 Task: Find connections with filter location Borsad with filter topic #Mondaymotivationwith filter profile language Potuguese with filter current company Work From Home Opportunity  with filter school Shri Guru Ram Rai Public School - India with filter industry Wholesale Metals and Minerals with filter service category Search Engine Optimization (SEO) with filter keywords title Film Critic
Action: Mouse moved to (510, 64)
Screenshot: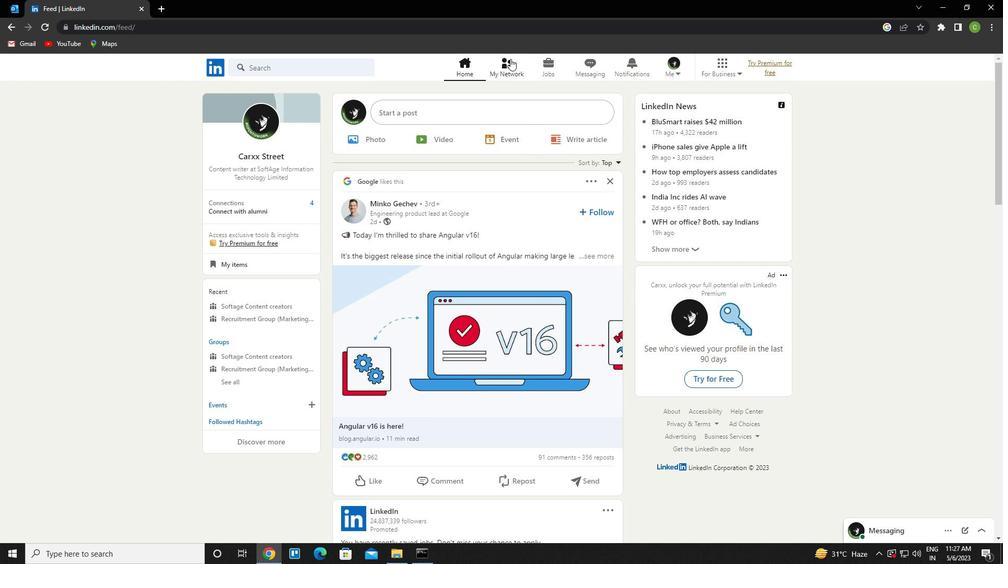 
Action: Mouse pressed left at (510, 64)
Screenshot: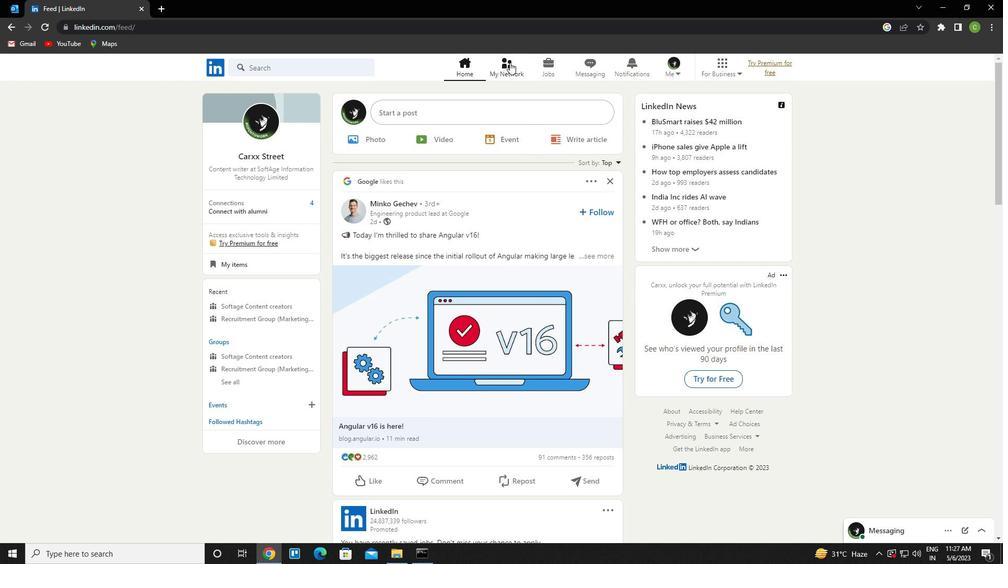 
Action: Mouse moved to (281, 127)
Screenshot: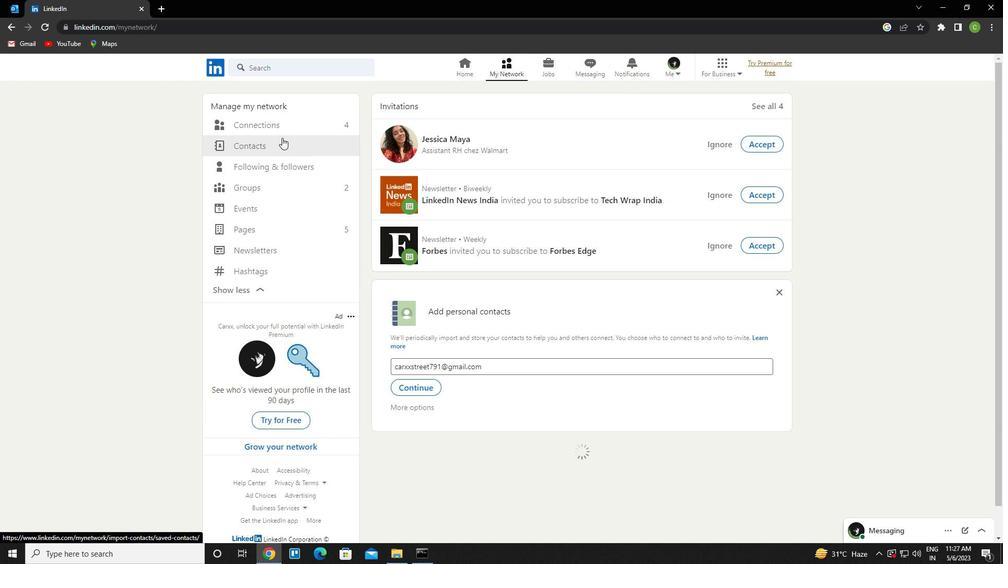 
Action: Mouse pressed left at (281, 127)
Screenshot: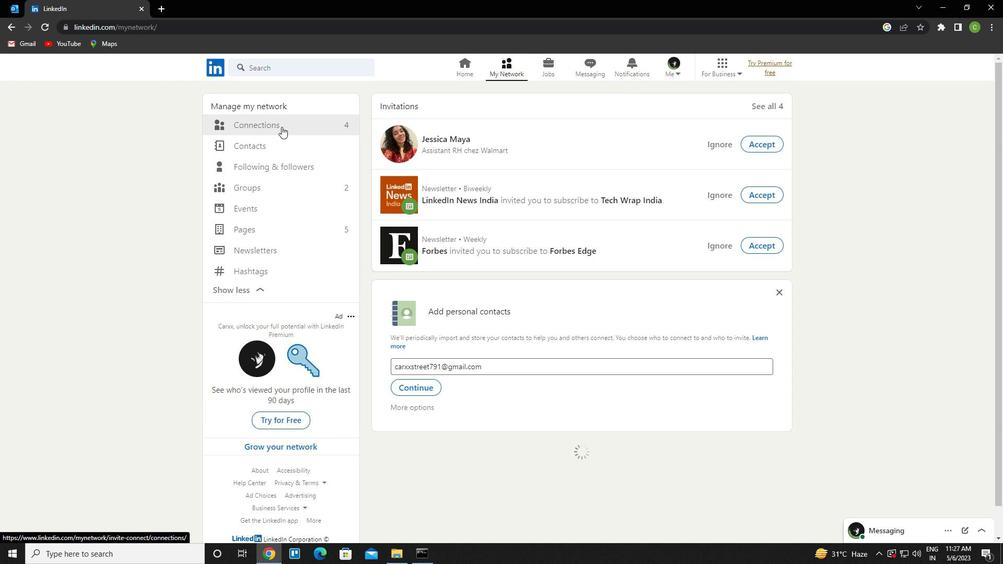 
Action: Mouse moved to (576, 127)
Screenshot: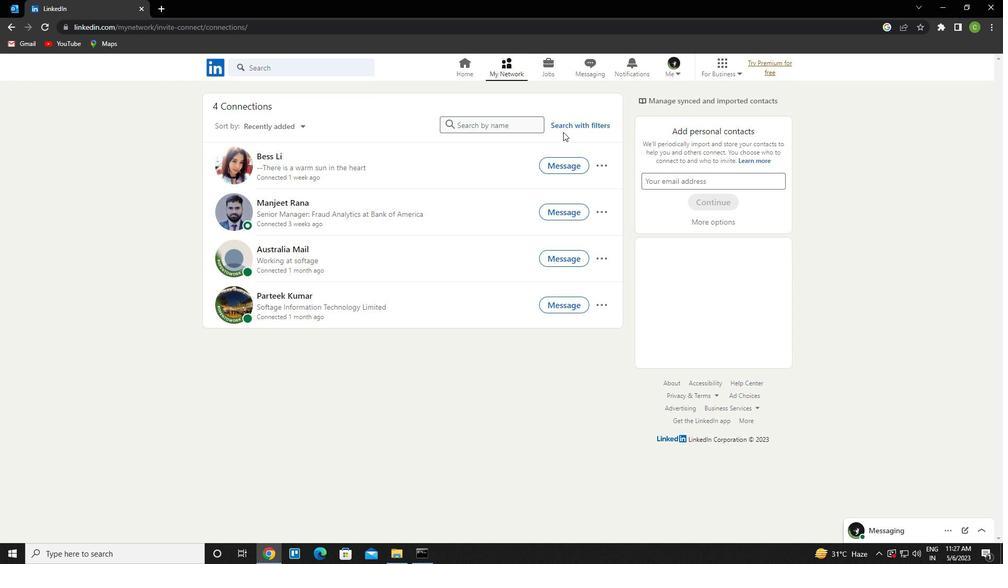 
Action: Mouse pressed left at (576, 127)
Screenshot: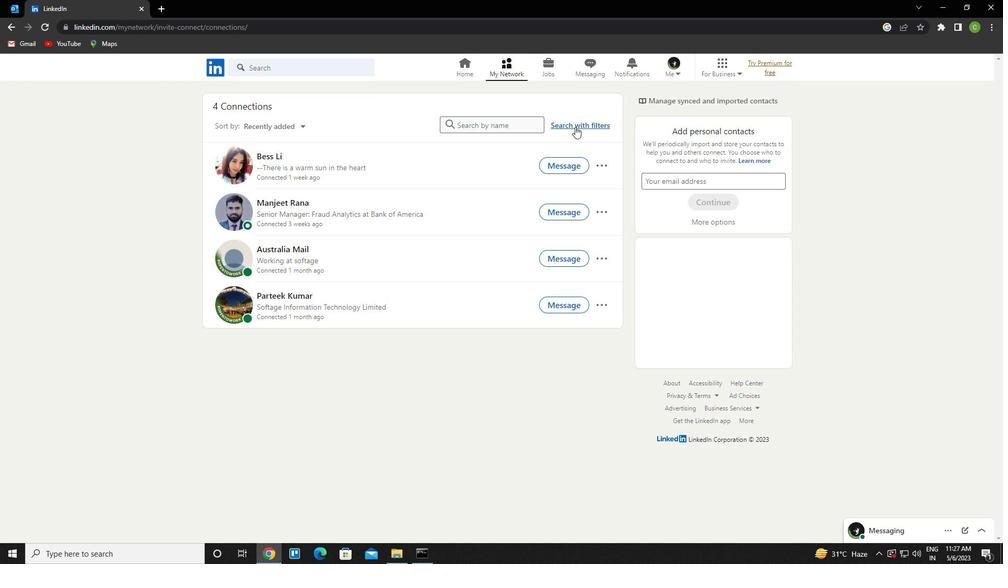 
Action: Mouse moved to (533, 99)
Screenshot: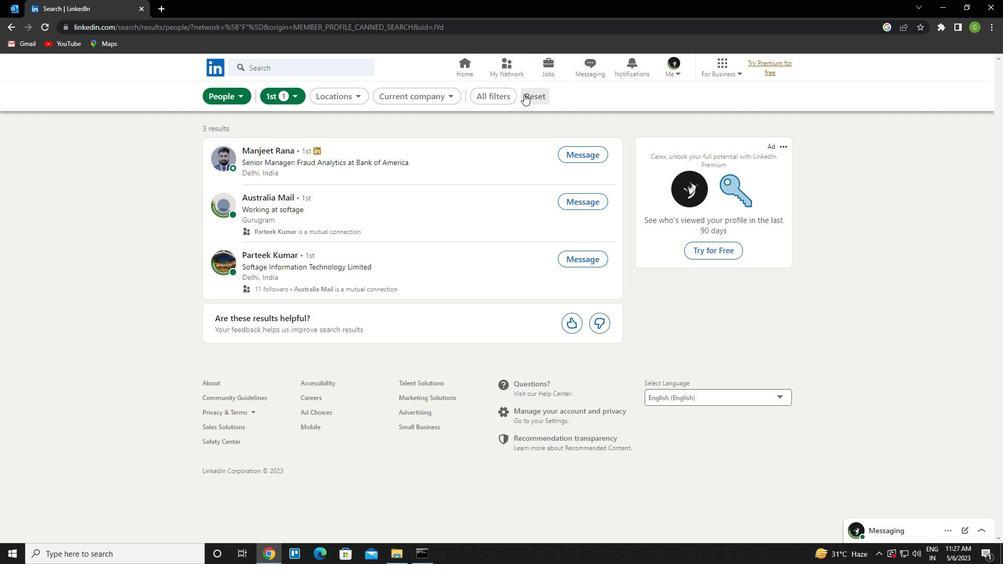 
Action: Mouse pressed left at (533, 99)
Screenshot: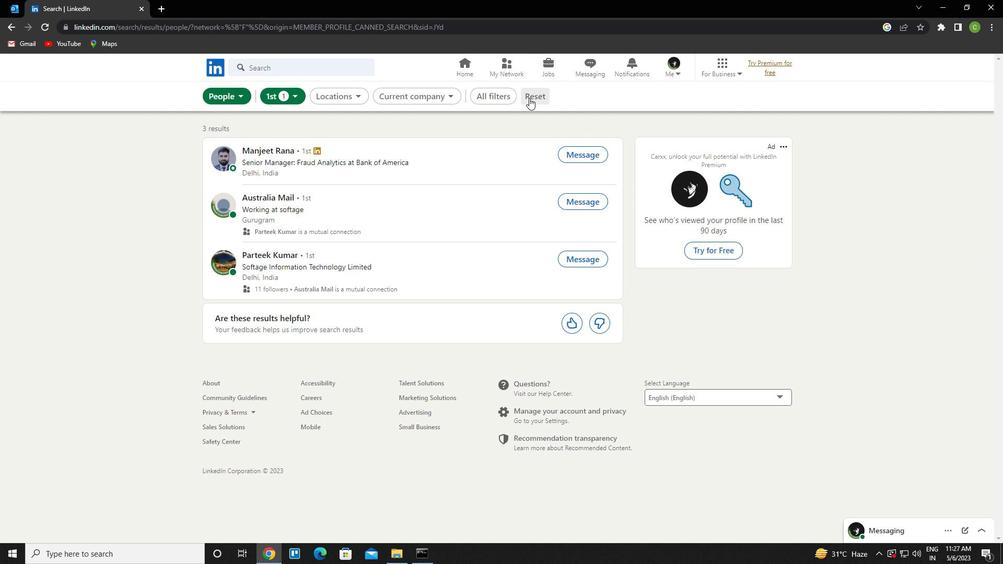 
Action: Mouse moved to (514, 100)
Screenshot: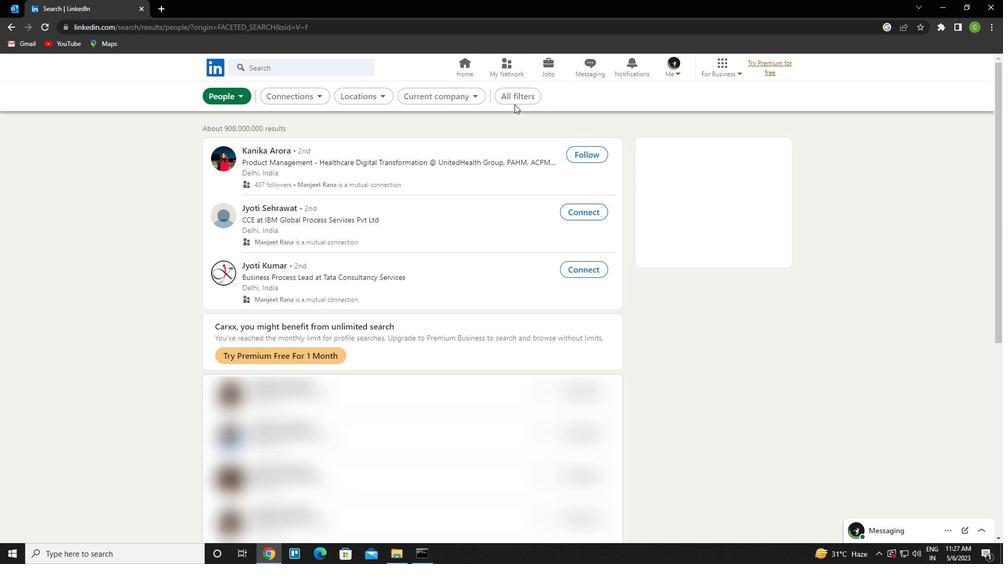 
Action: Mouse pressed left at (514, 100)
Screenshot: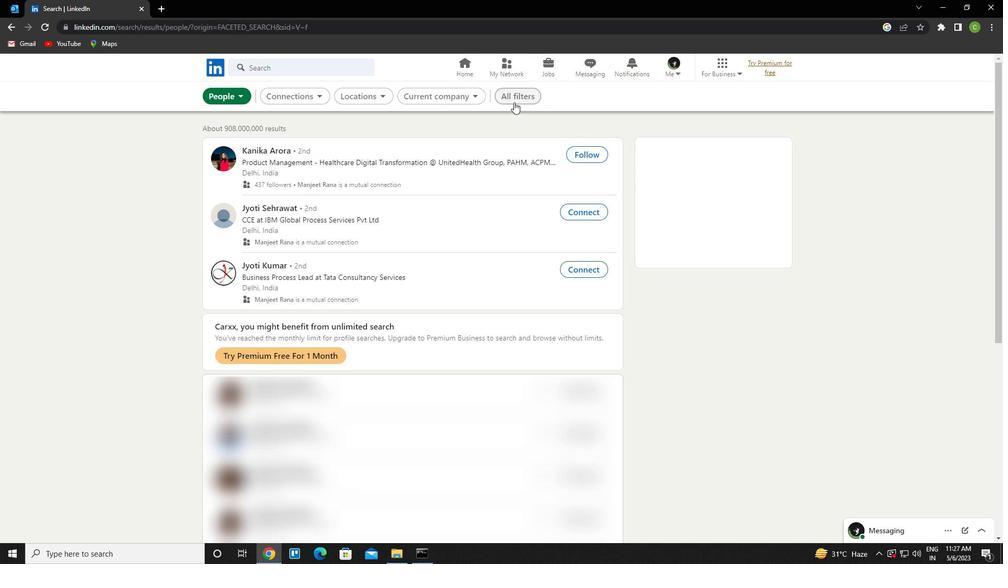 
Action: Mouse moved to (871, 311)
Screenshot: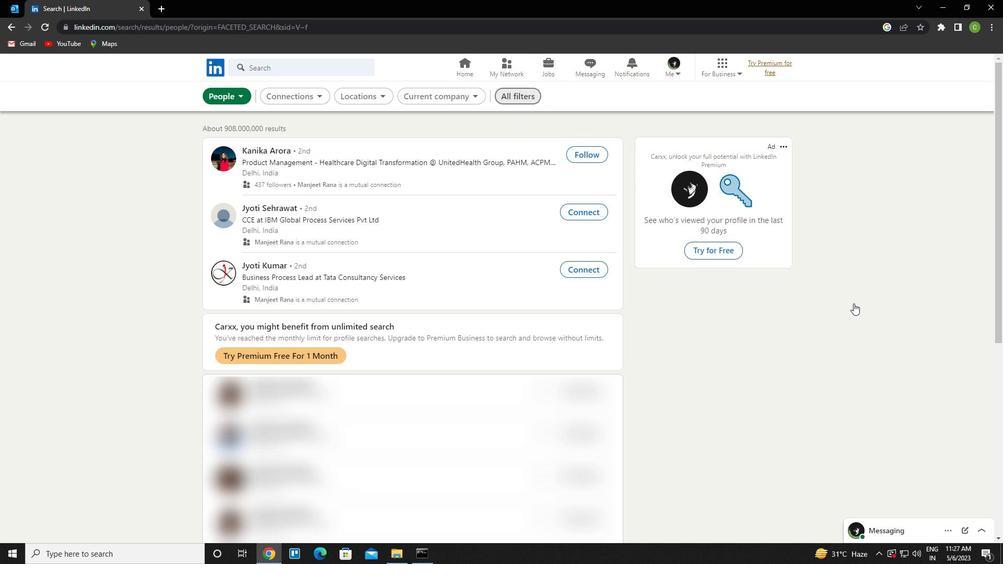 
Action: Mouse scrolled (871, 311) with delta (0, 0)
Screenshot: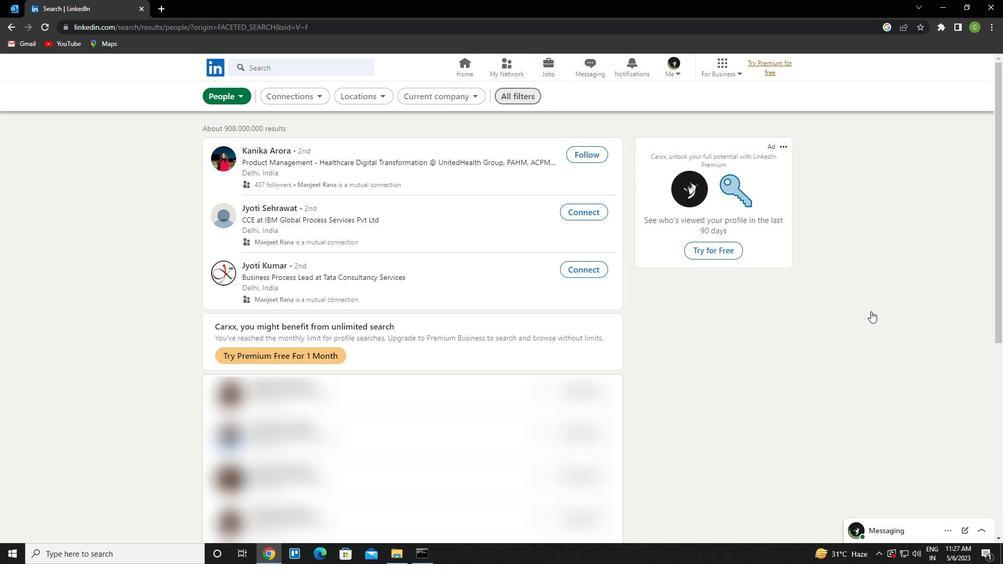 
Action: Mouse moved to (810, 301)
Screenshot: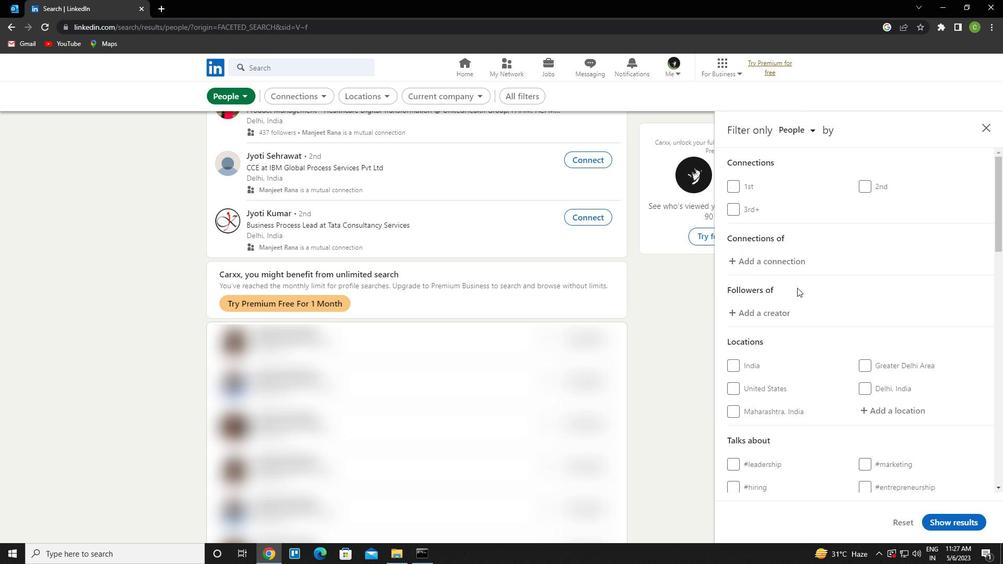 
Action: Mouse scrolled (810, 300) with delta (0, 0)
Screenshot: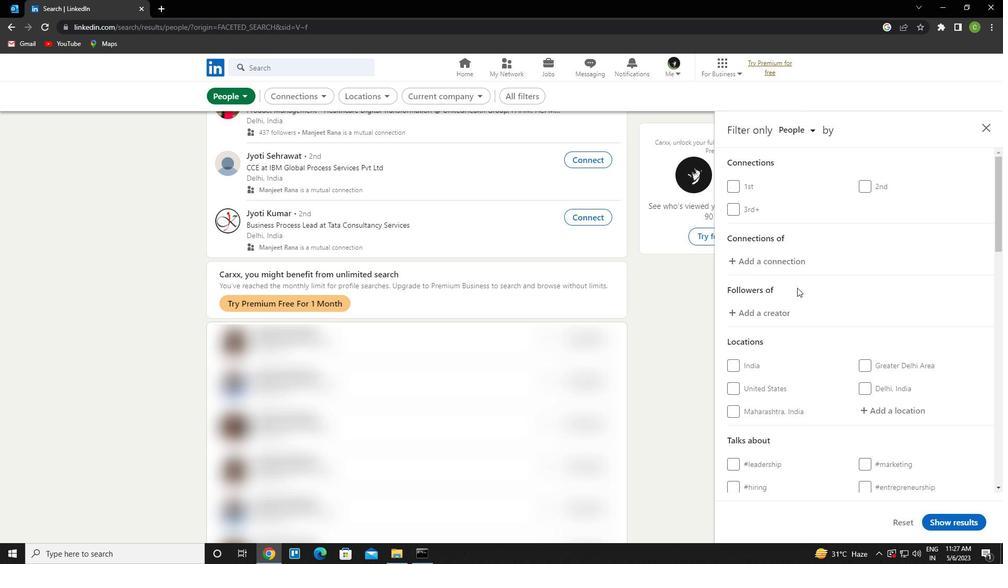 
Action: Mouse moved to (892, 359)
Screenshot: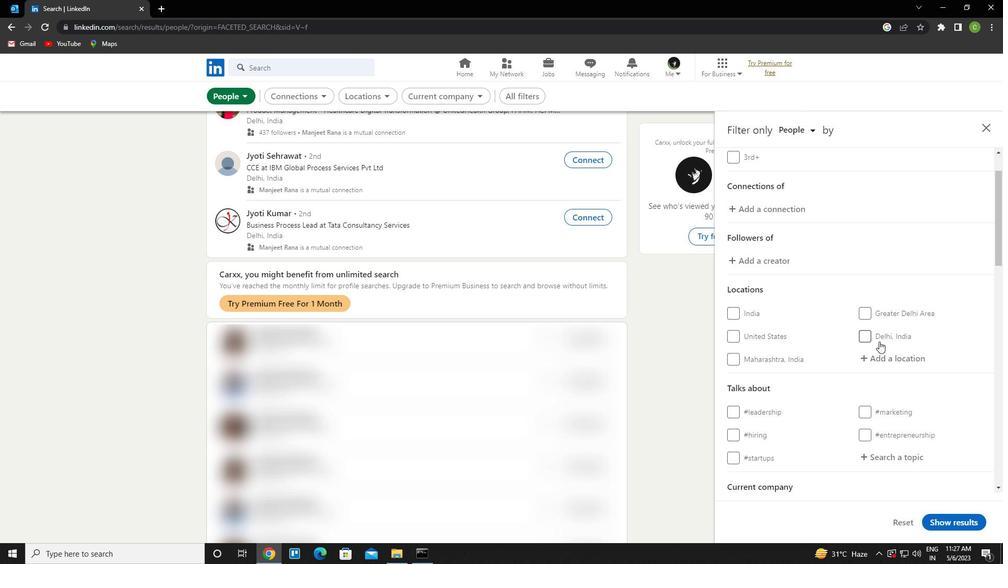 
Action: Mouse pressed left at (892, 359)
Screenshot: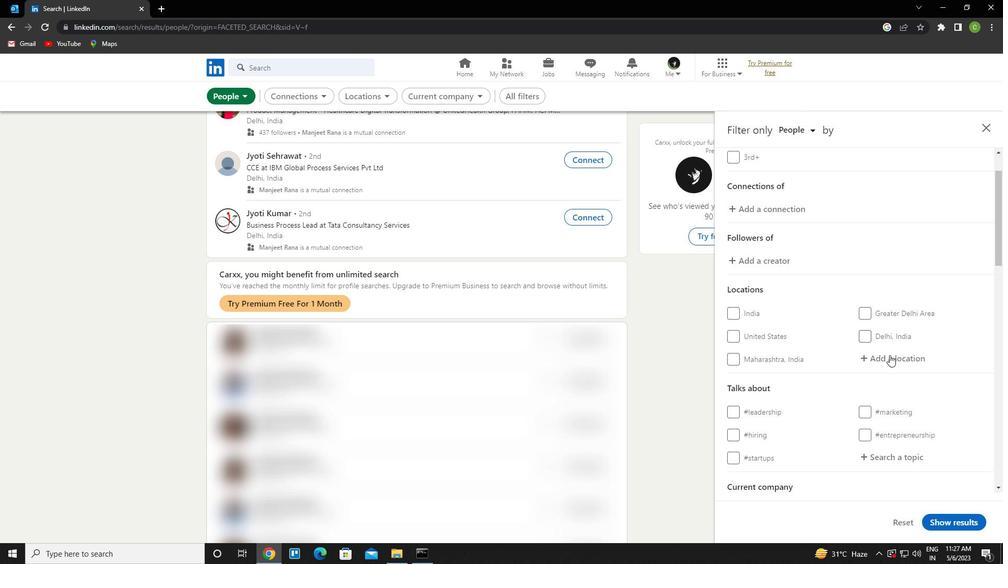 
Action: Key pressed <Key.caps_lock>b<Key.caps_lock>orsad<Key.down><Key.enter>
Screenshot: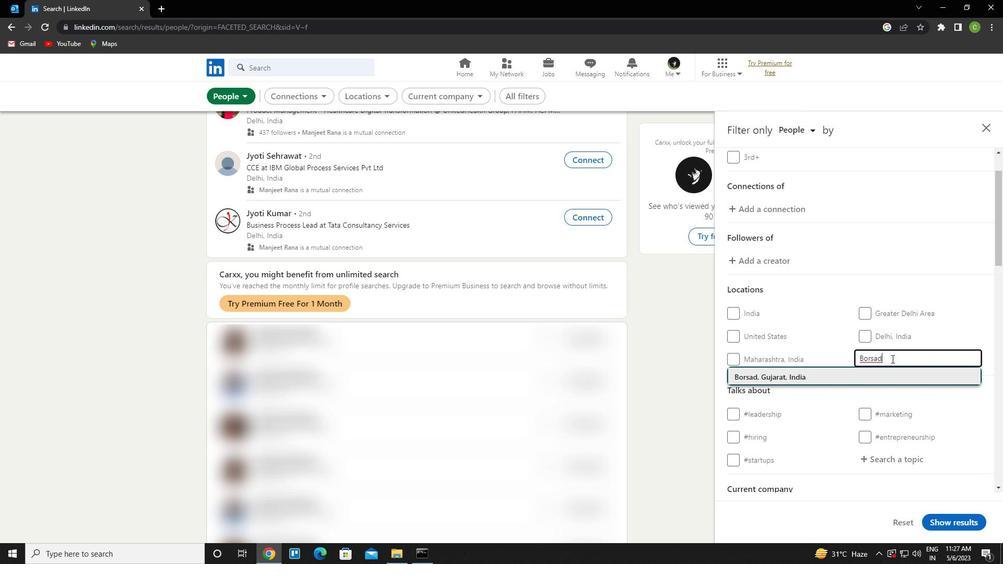 
Action: Mouse scrolled (892, 358) with delta (0, 0)
Screenshot: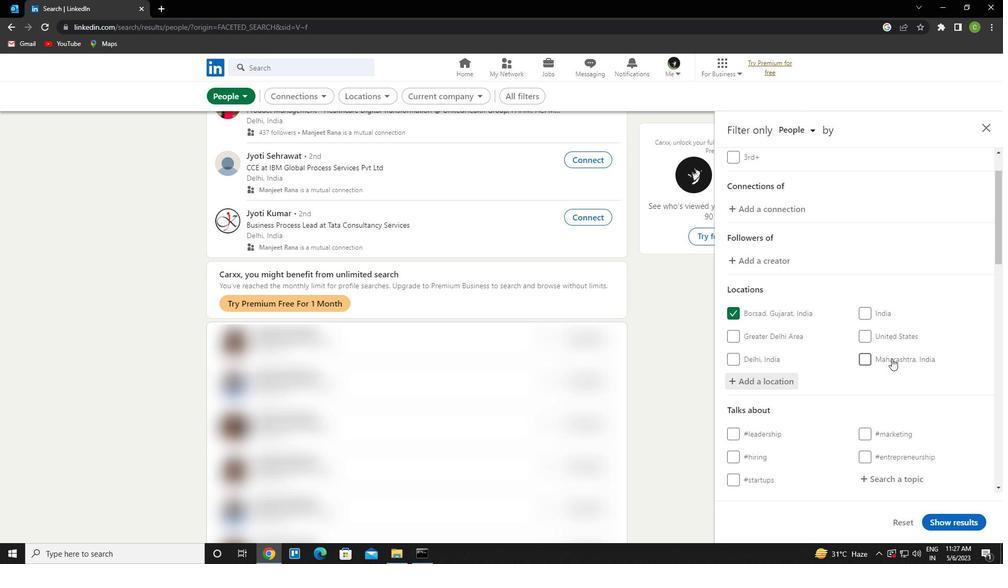 
Action: Mouse scrolled (892, 358) with delta (0, 0)
Screenshot: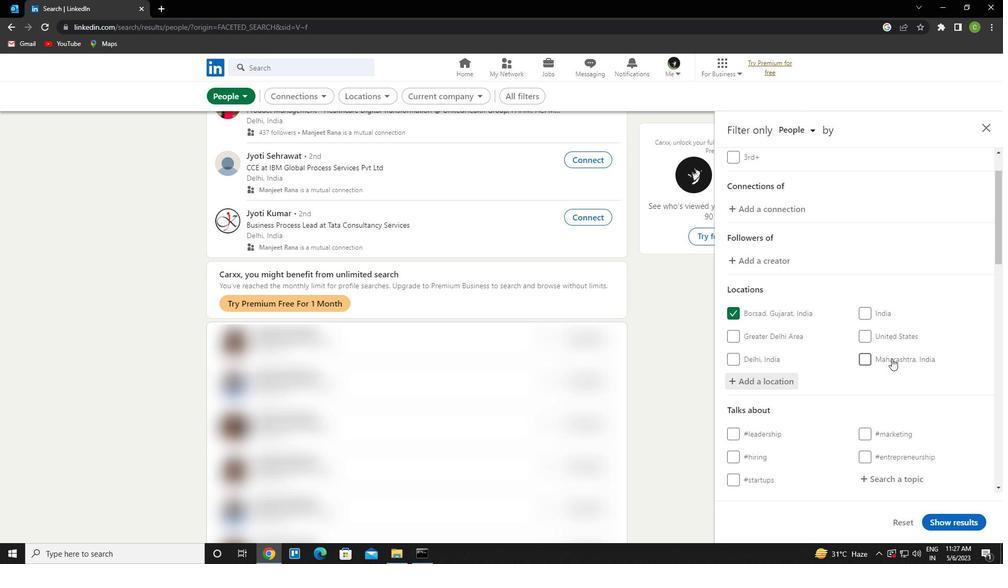 
Action: Mouse moved to (906, 375)
Screenshot: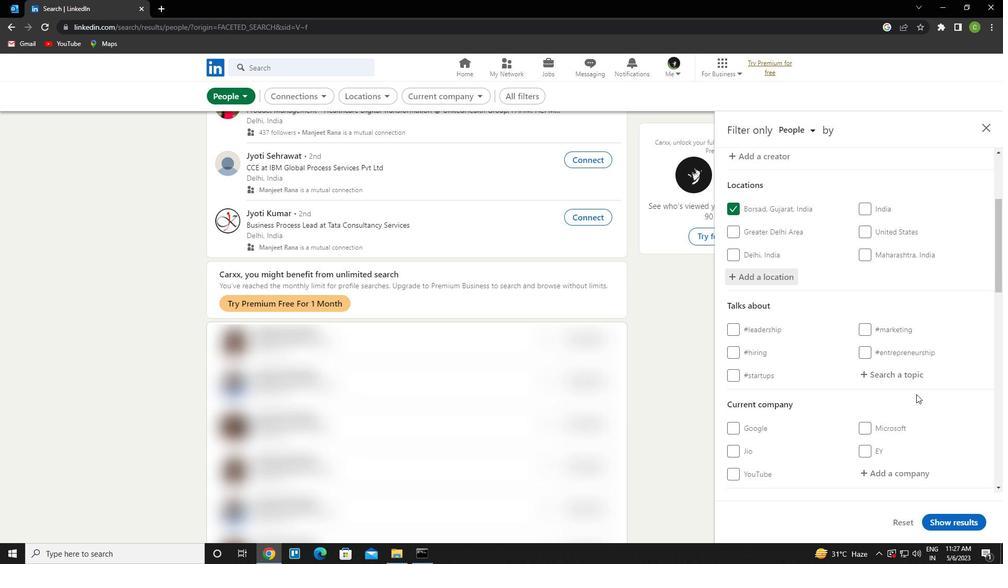 
Action: Mouse pressed left at (906, 375)
Screenshot: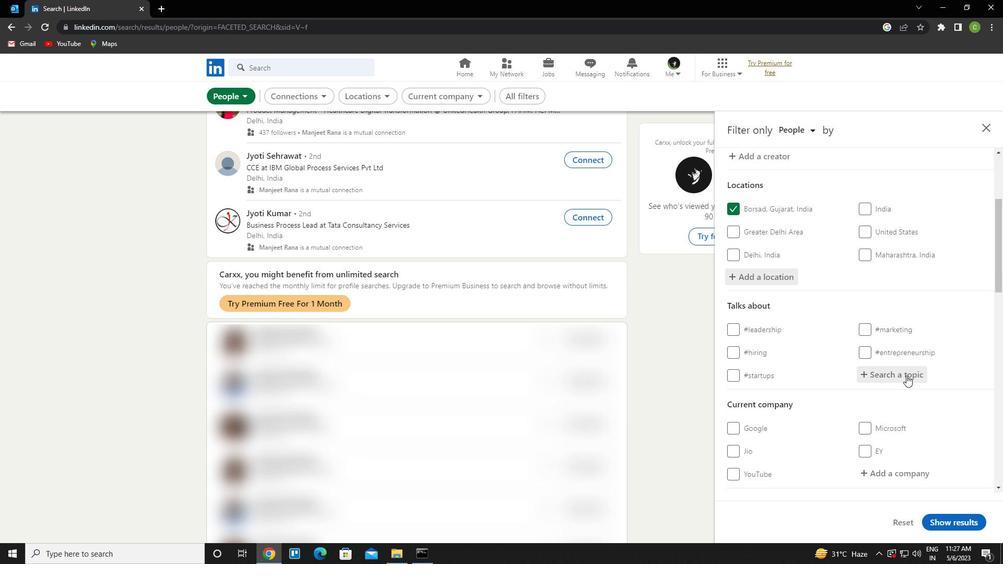 
Action: Key pressed mondaymotivation<Key.down><Key.enter>
Screenshot: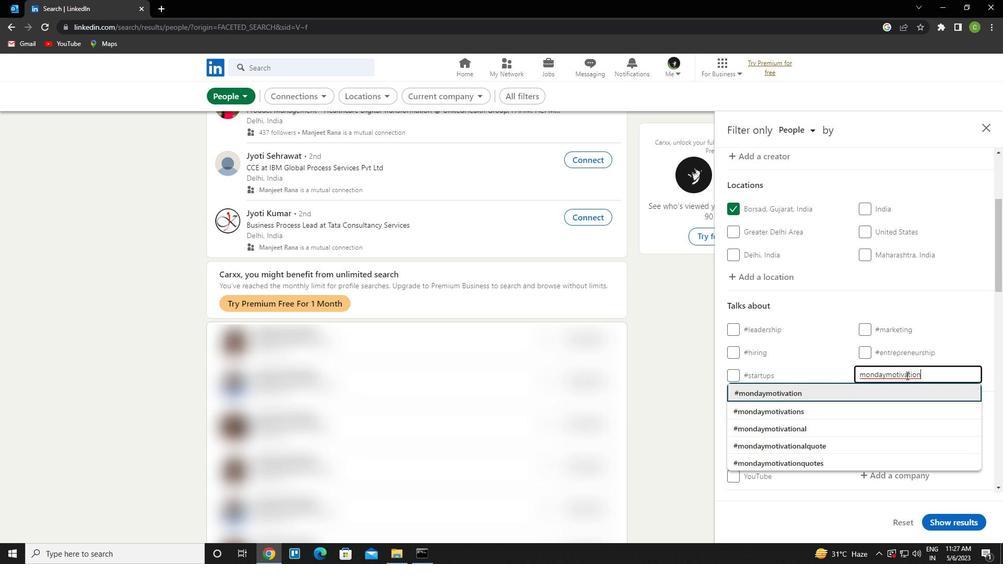 
Action: Mouse scrolled (906, 375) with delta (0, 0)
Screenshot: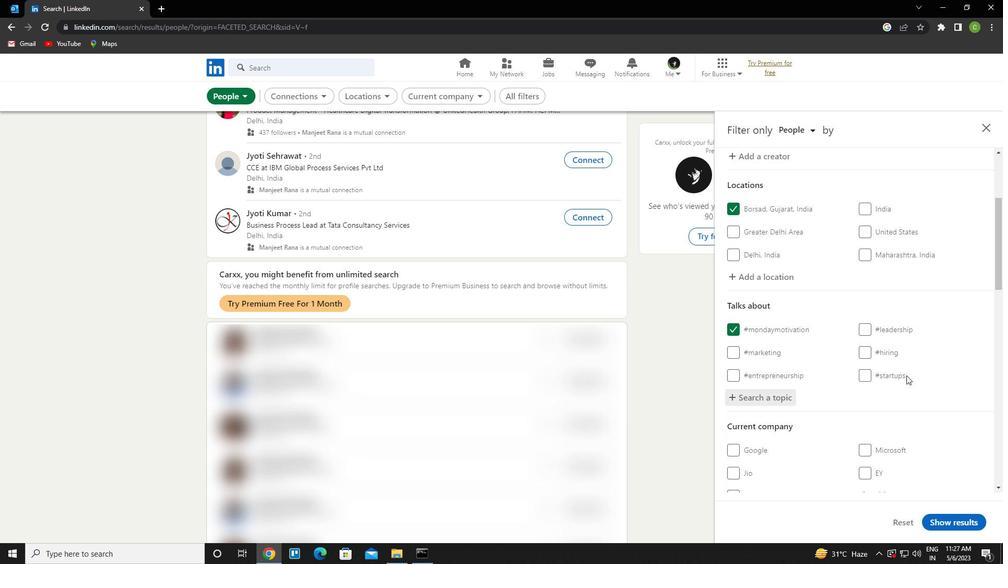 
Action: Mouse scrolled (906, 375) with delta (0, 0)
Screenshot: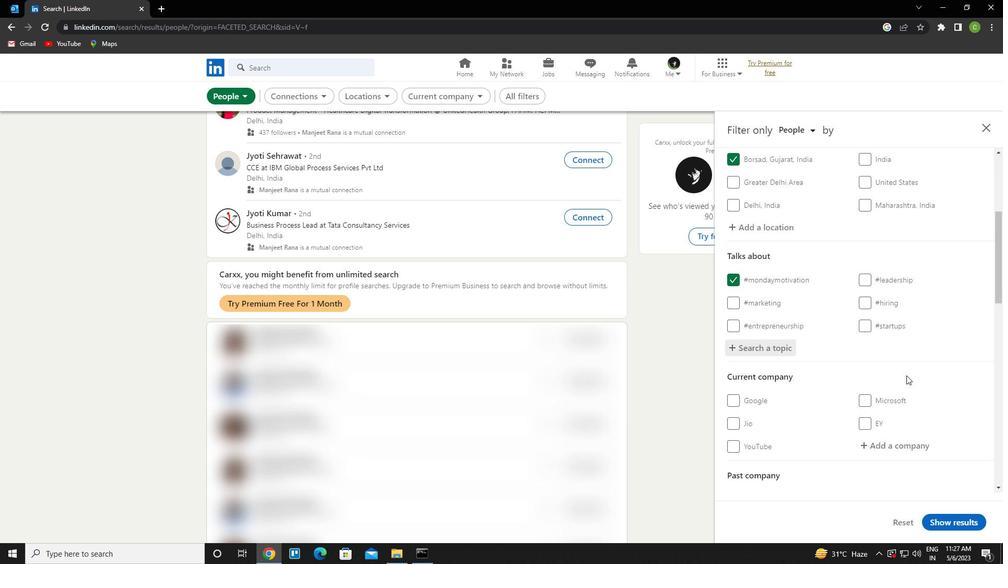 
Action: Mouse scrolled (906, 375) with delta (0, 0)
Screenshot: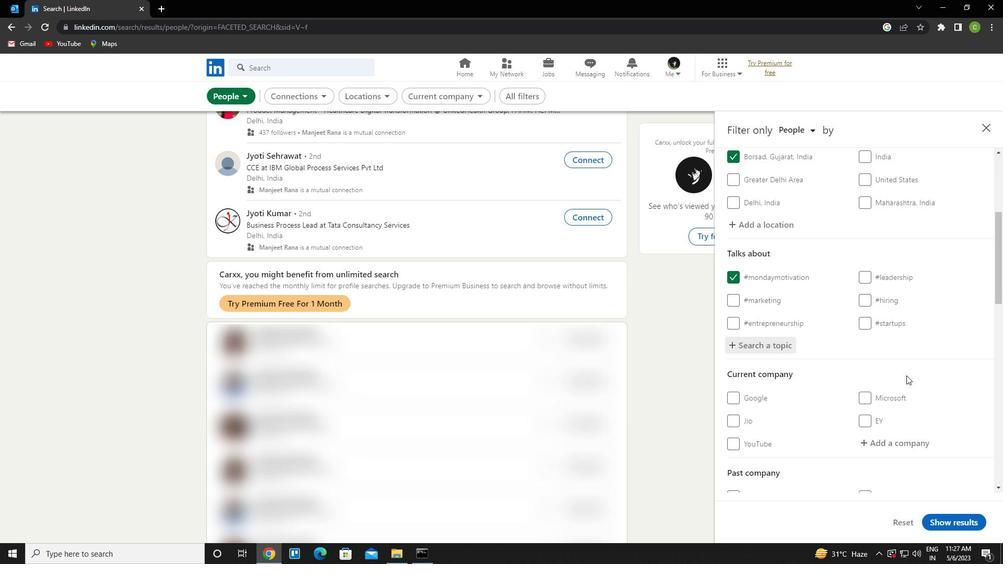 
Action: Mouse scrolled (906, 375) with delta (0, 0)
Screenshot: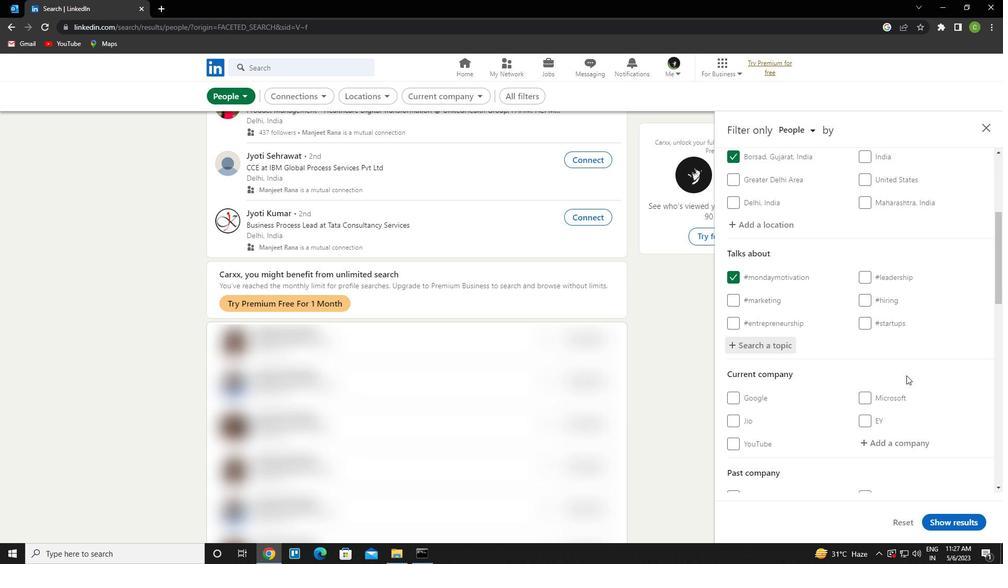 
Action: Mouse scrolled (906, 375) with delta (0, 0)
Screenshot: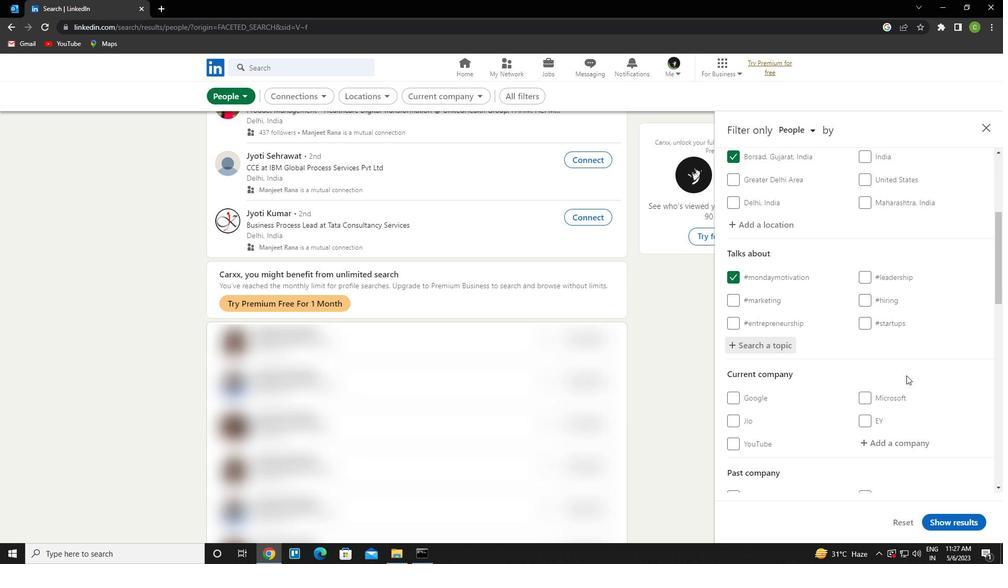 
Action: Mouse scrolled (906, 375) with delta (0, 0)
Screenshot: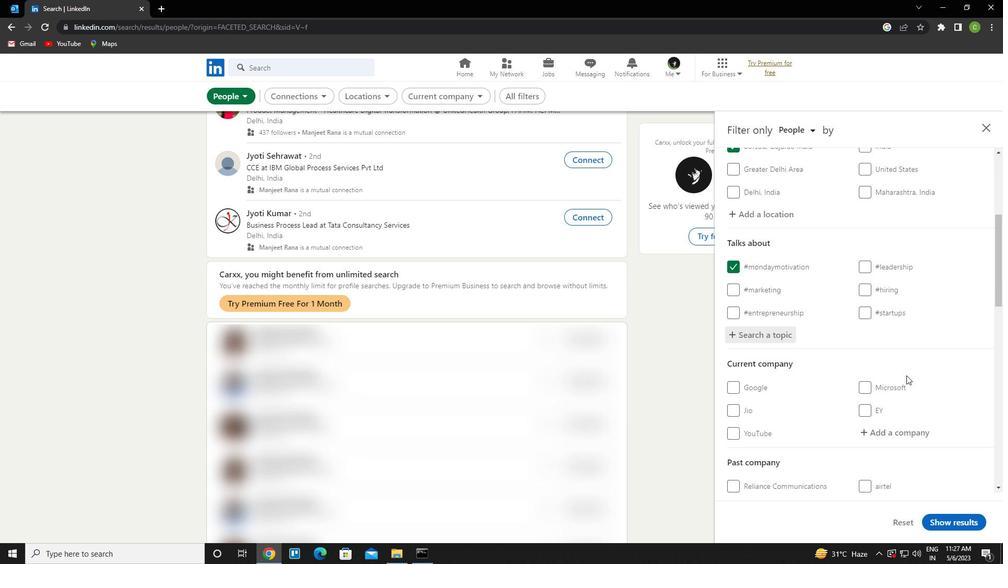 
Action: Mouse scrolled (906, 375) with delta (0, 0)
Screenshot: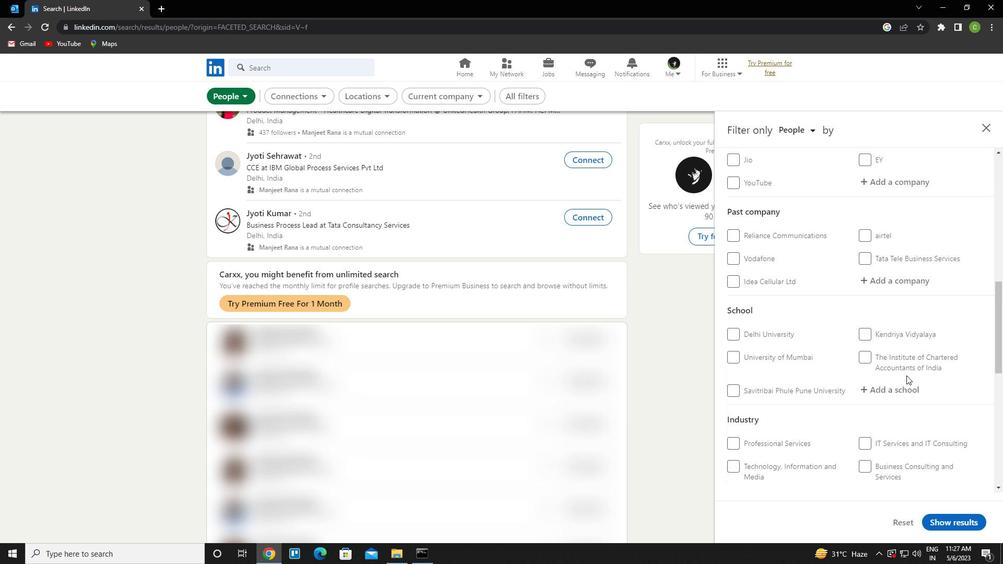
Action: Mouse scrolled (906, 375) with delta (0, 0)
Screenshot: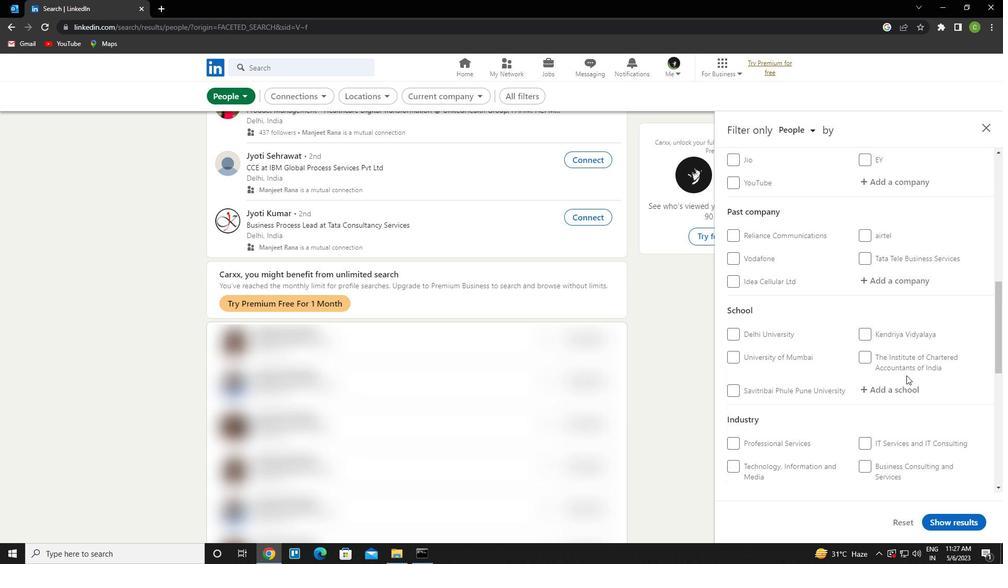 
Action: Mouse scrolled (906, 375) with delta (0, 0)
Screenshot: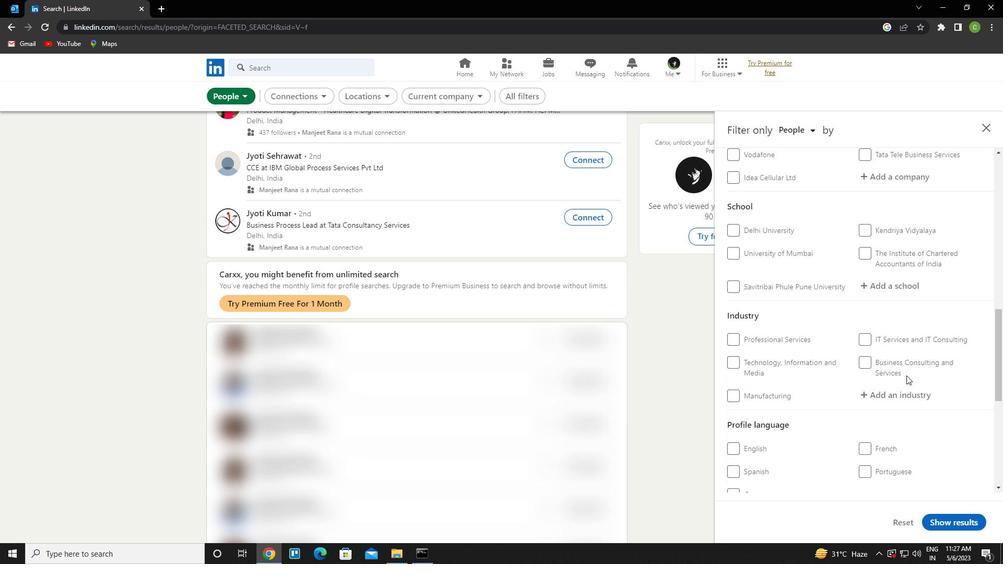 
Action: Mouse scrolled (906, 375) with delta (0, 0)
Screenshot: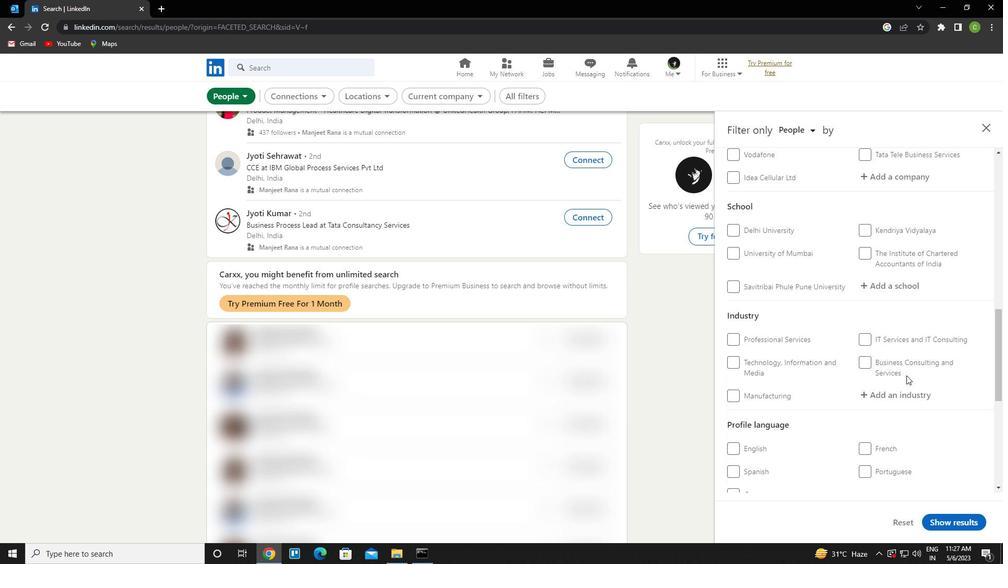 
Action: Mouse scrolled (906, 375) with delta (0, 0)
Screenshot: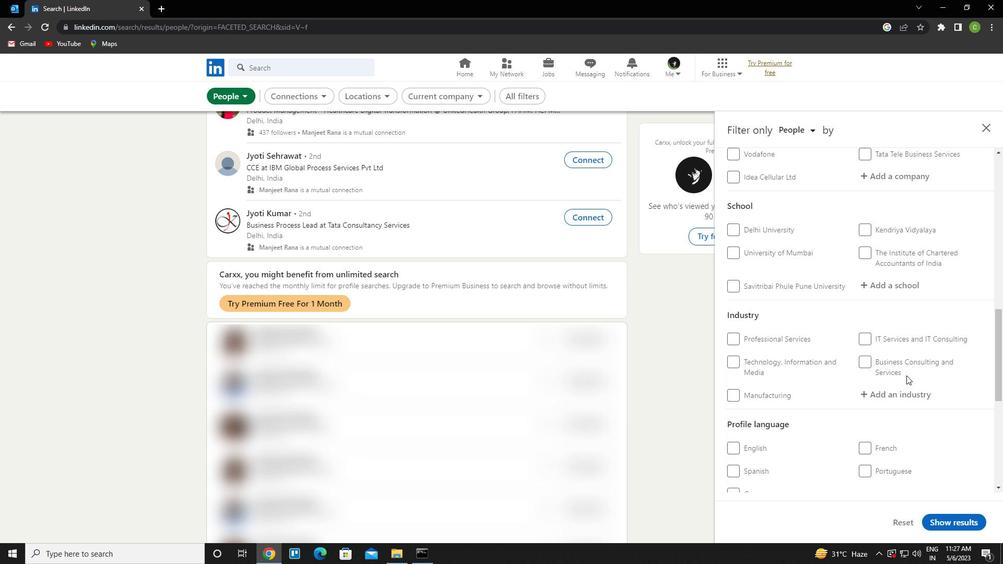 
Action: Mouse moved to (864, 325)
Screenshot: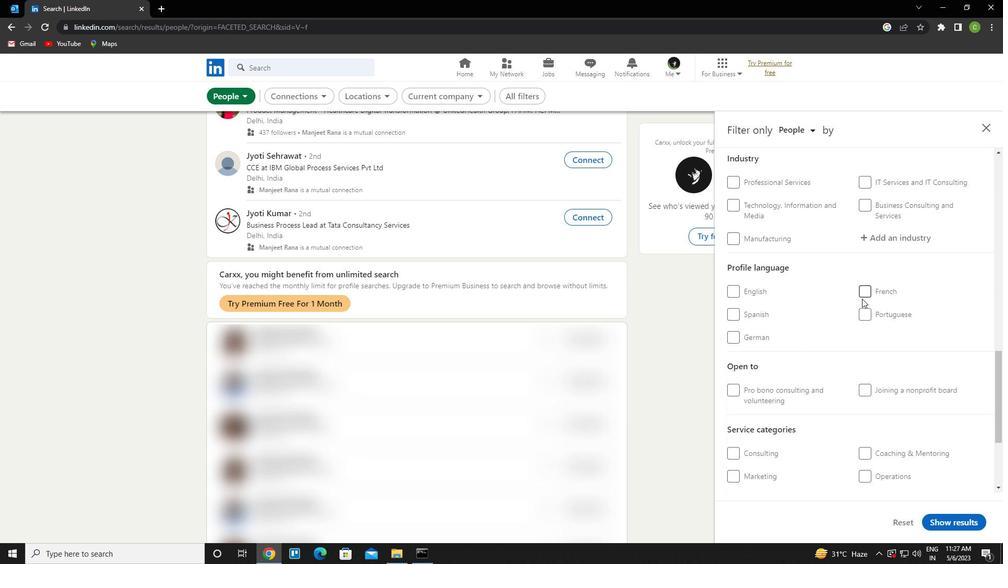 
Action: Mouse pressed left at (864, 325)
Screenshot: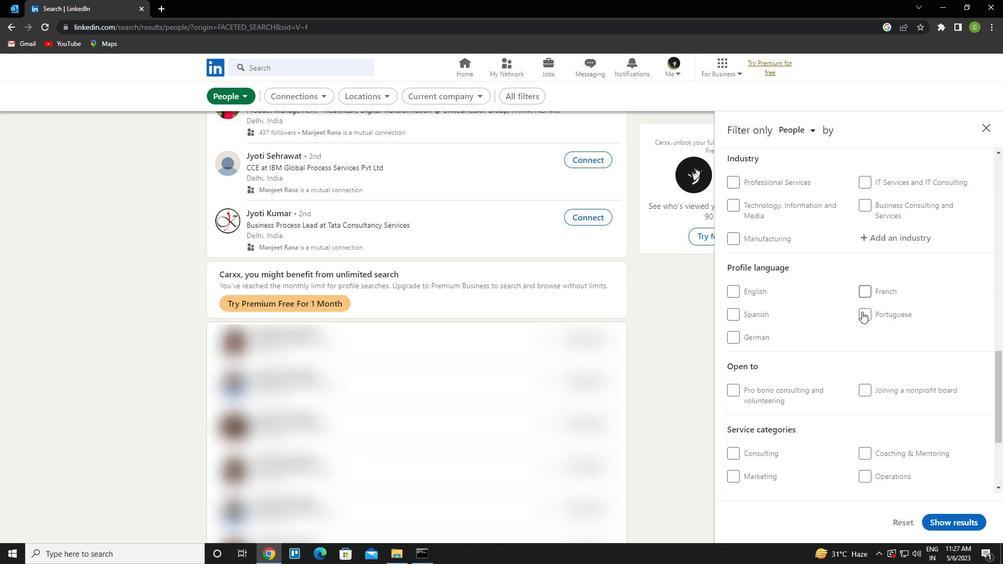 
Action: Mouse moved to (868, 314)
Screenshot: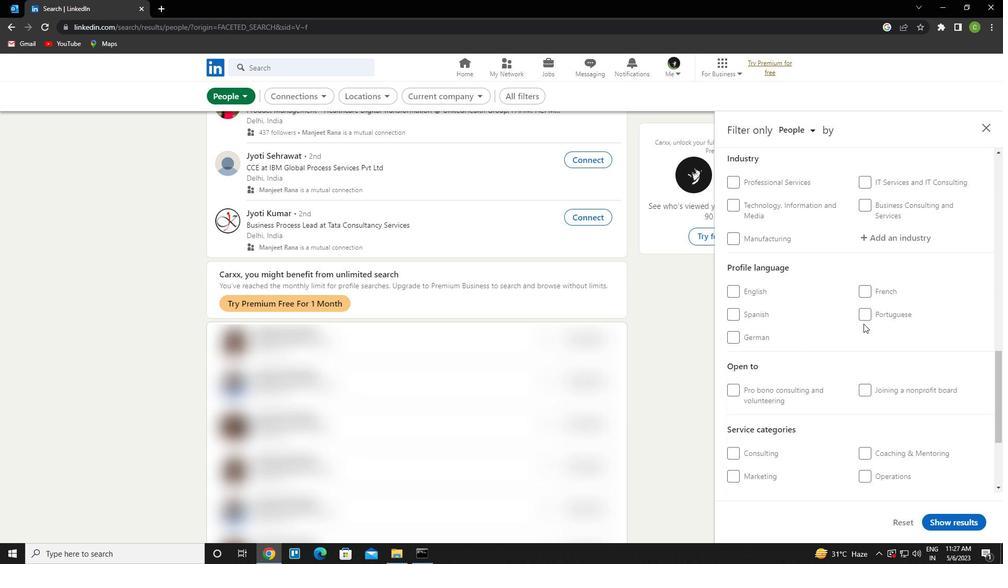 
Action: Mouse pressed left at (868, 314)
Screenshot: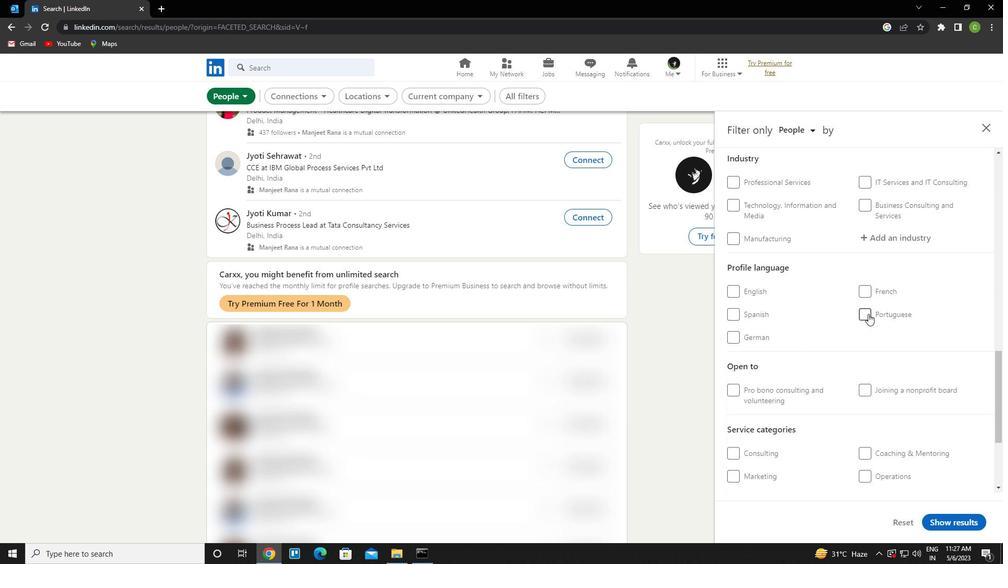 
Action: Mouse moved to (864, 320)
Screenshot: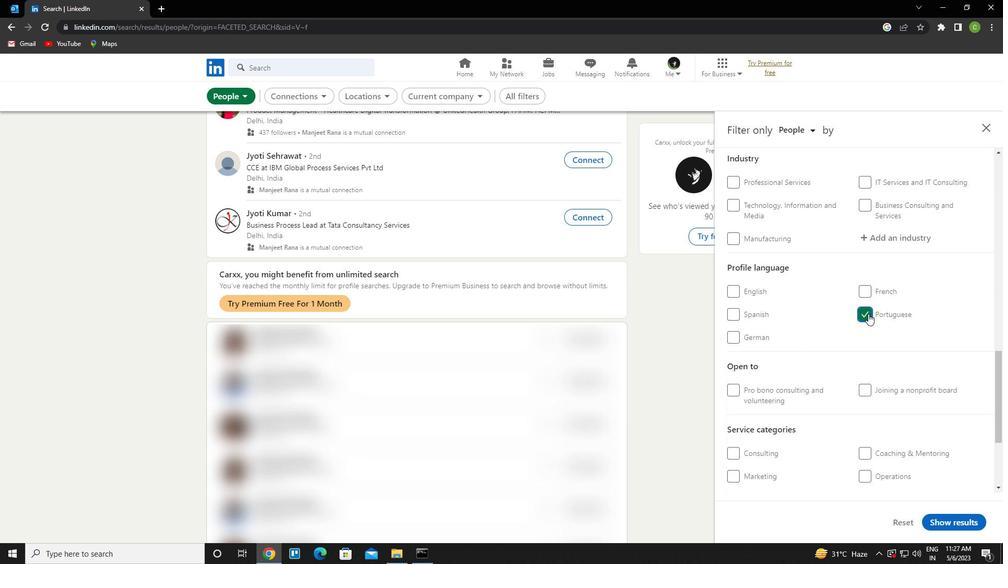 
Action: Mouse scrolled (864, 320) with delta (0, 0)
Screenshot: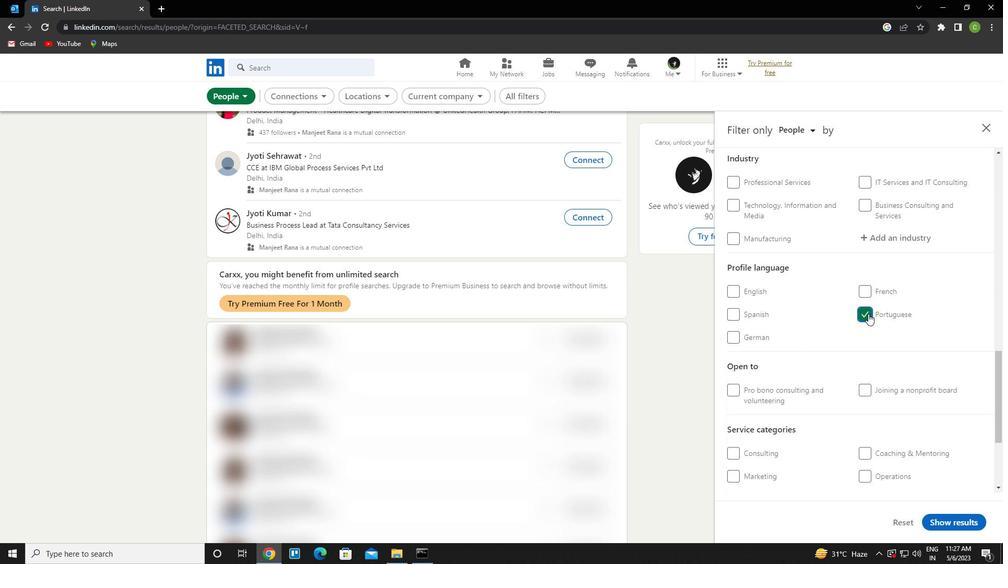 
Action: Mouse scrolled (864, 320) with delta (0, 0)
Screenshot: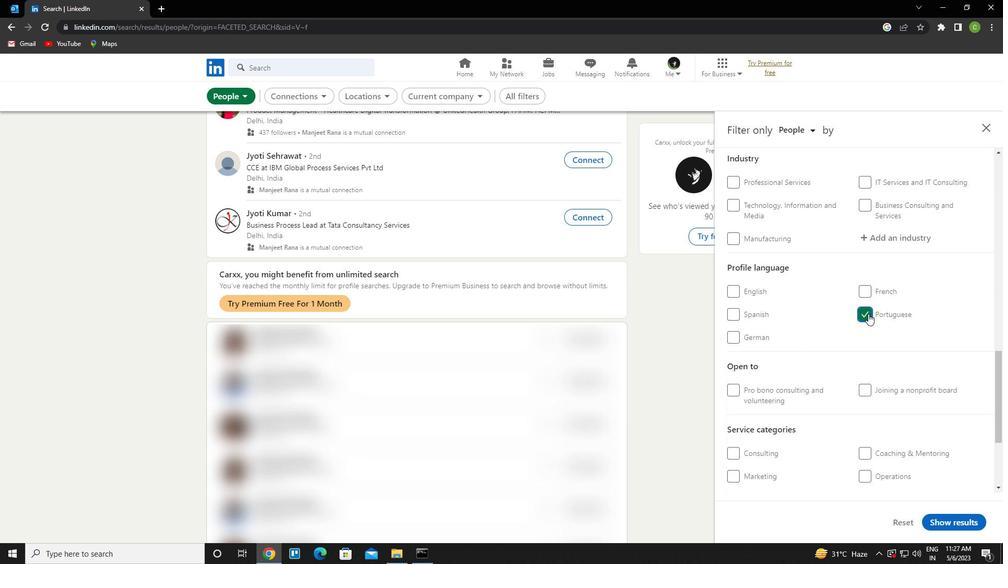 
Action: Mouse scrolled (864, 320) with delta (0, 0)
Screenshot: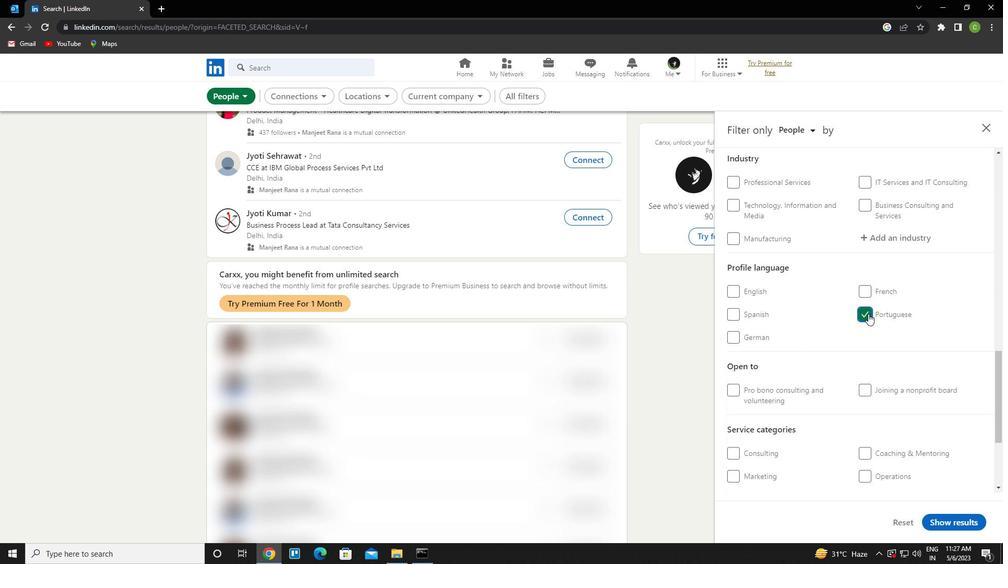 
Action: Mouse scrolled (864, 320) with delta (0, 0)
Screenshot: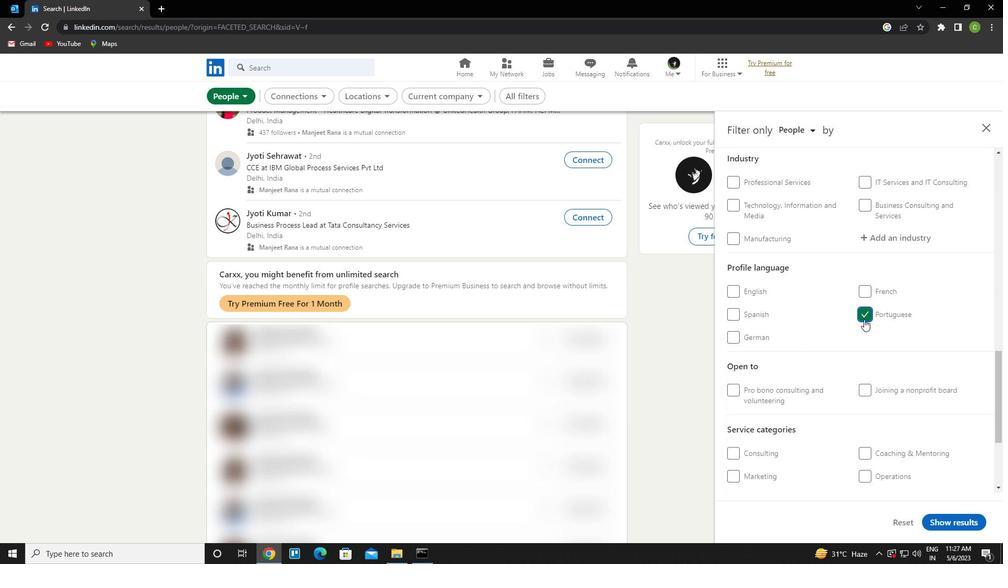 
Action: Mouse scrolled (864, 320) with delta (0, 0)
Screenshot: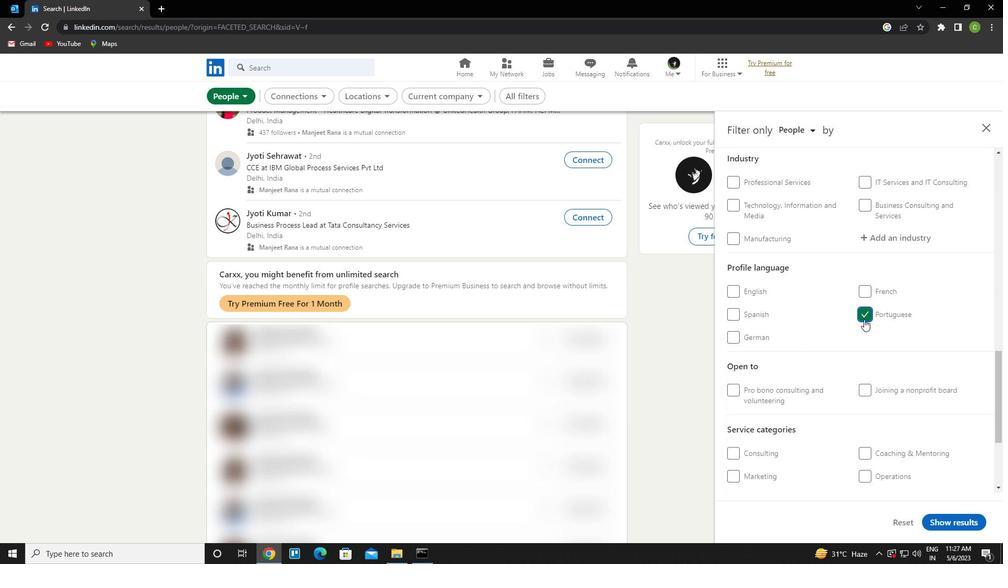 
Action: Mouse scrolled (864, 320) with delta (0, 0)
Screenshot: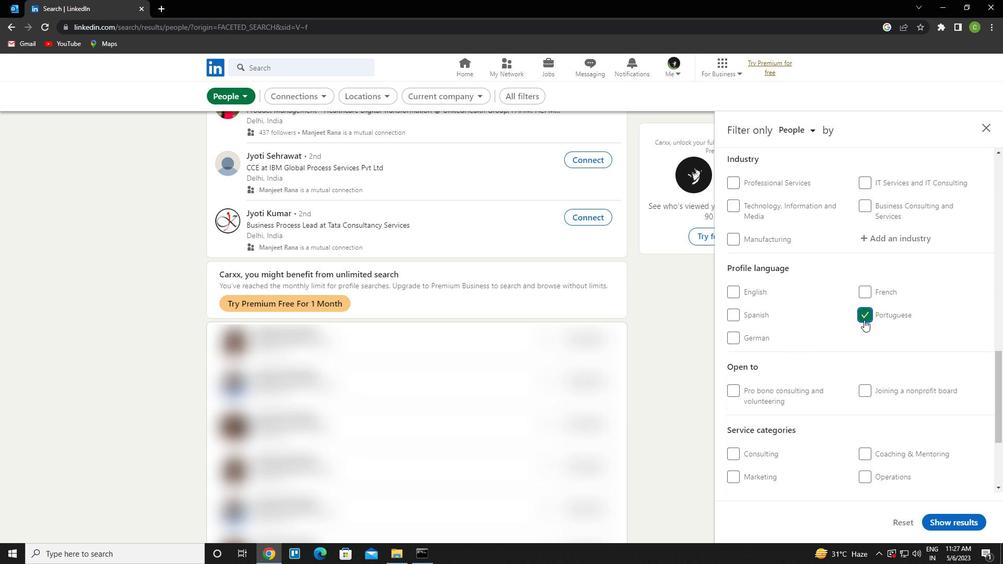 
Action: Mouse moved to (840, 312)
Screenshot: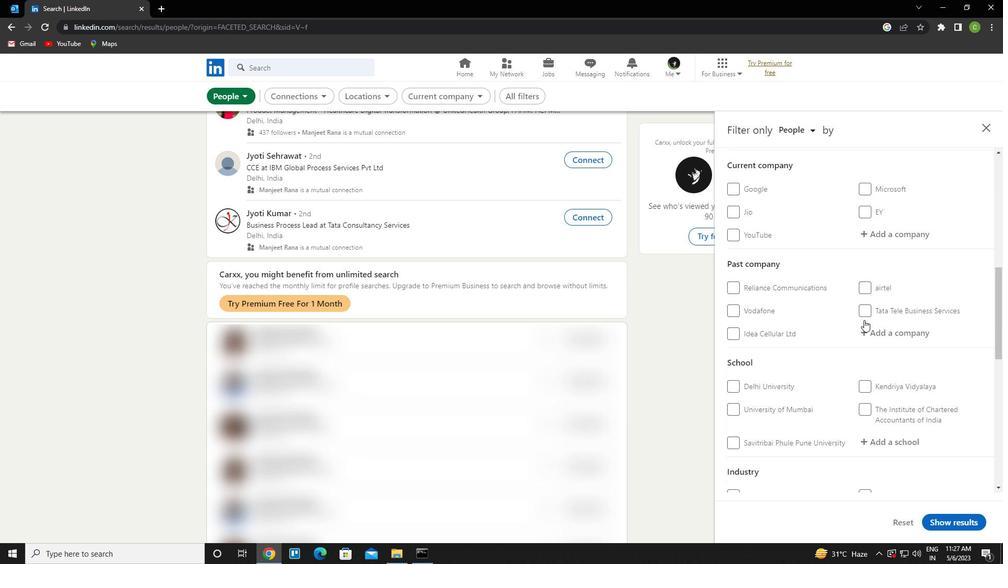 
Action: Mouse scrolled (840, 313) with delta (0, 0)
Screenshot: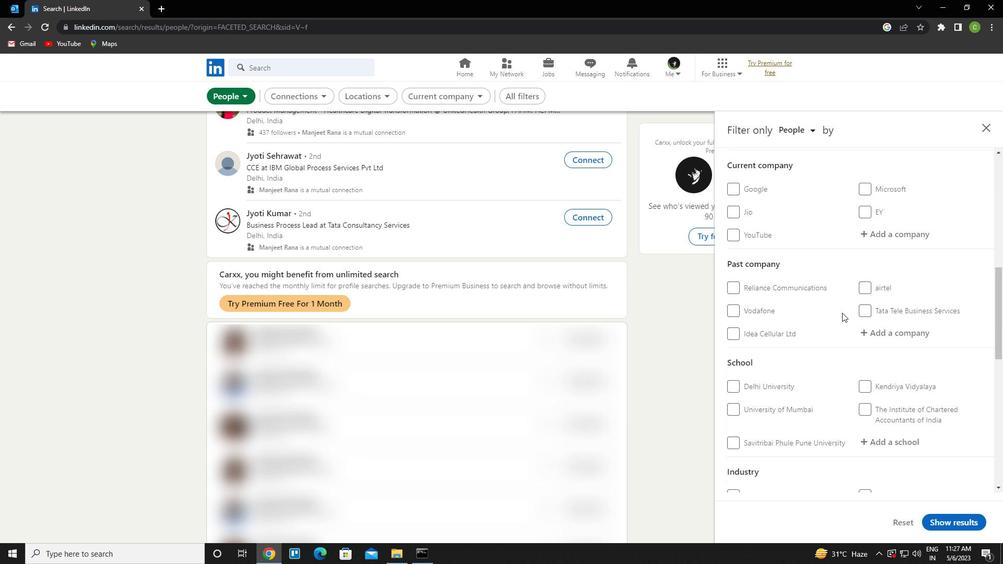 
Action: Mouse moved to (868, 286)
Screenshot: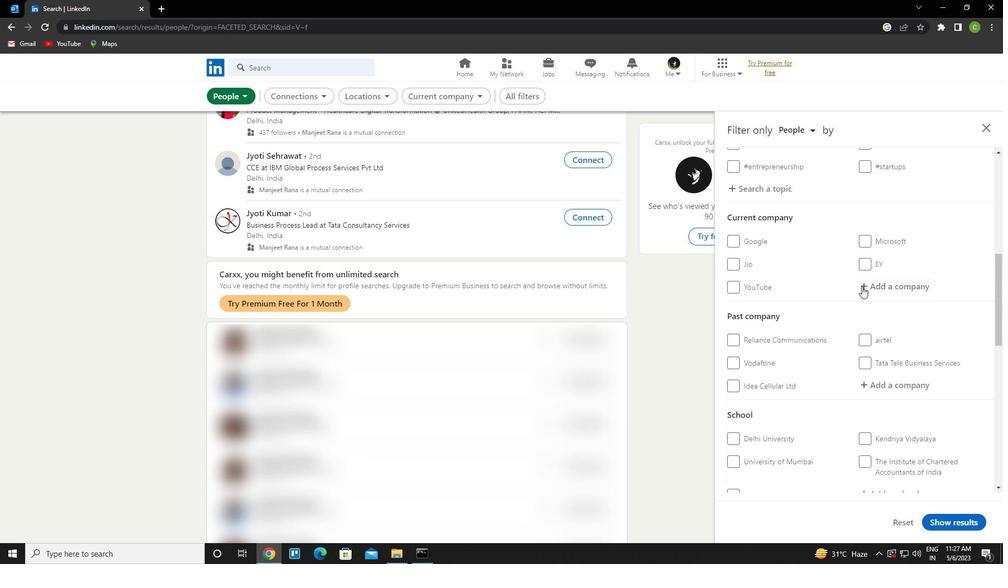 
Action: Mouse pressed left at (868, 286)
Screenshot: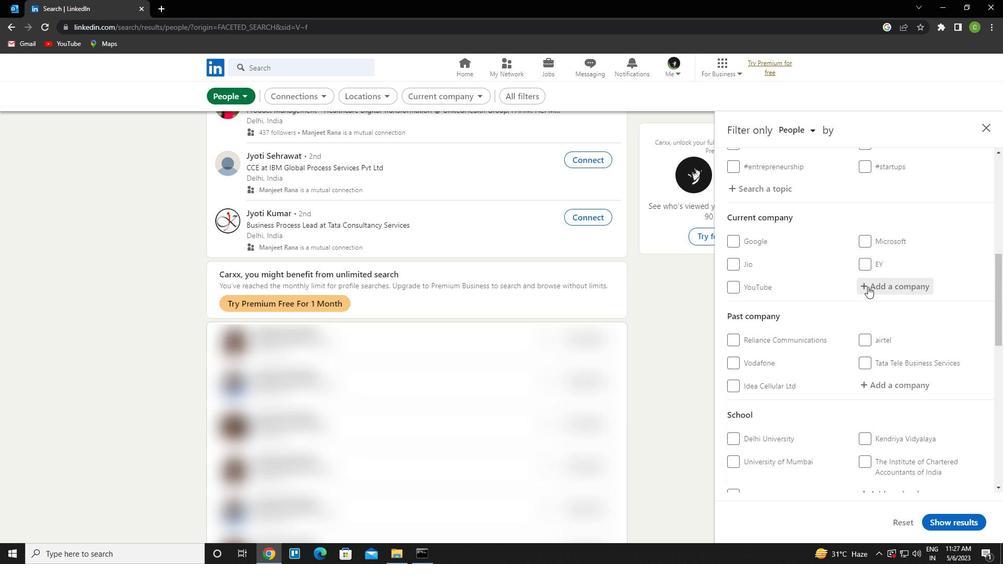 
Action: Key pressed <Key.caps_lock>w<Key.caps_lock>ork<Key.space>from<Key.space>home<Key.down><Key.down><Key.down><Key.down><Key.down><Key.down><Key.down><Key.down><Key.down><Key.up><Key.enter>
Screenshot: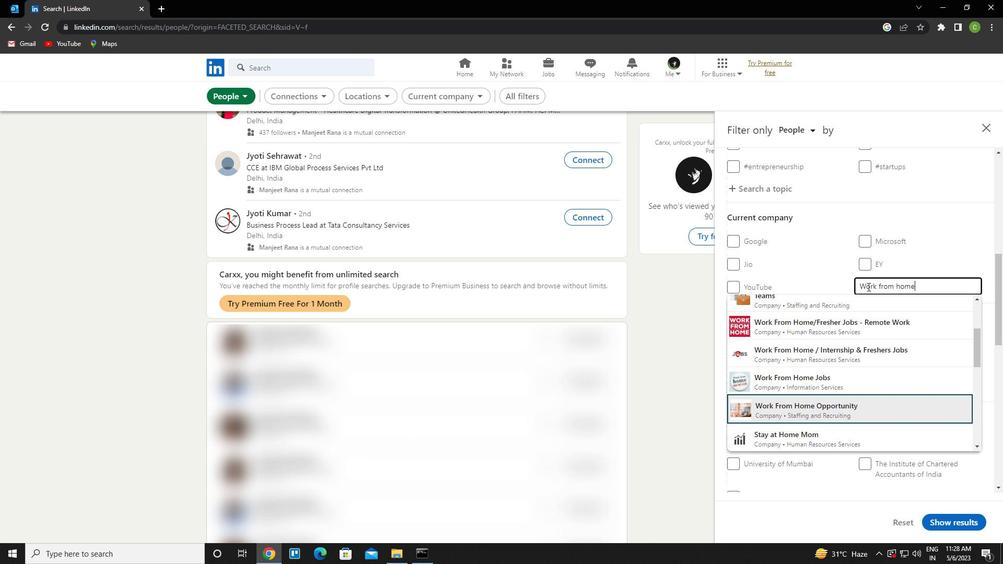 
Action: Mouse scrolled (868, 286) with delta (0, 0)
Screenshot: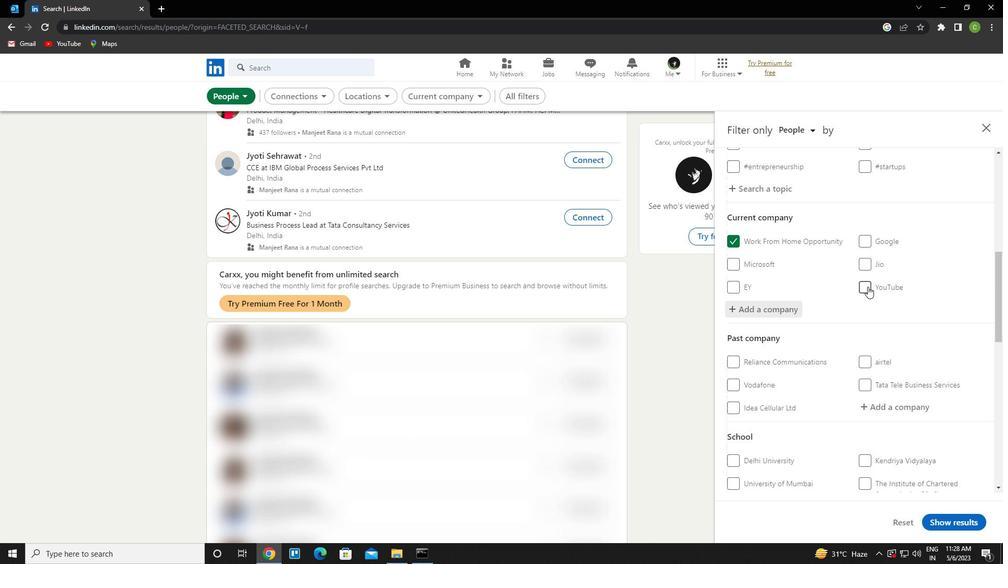 
Action: Mouse scrolled (868, 286) with delta (0, 0)
Screenshot: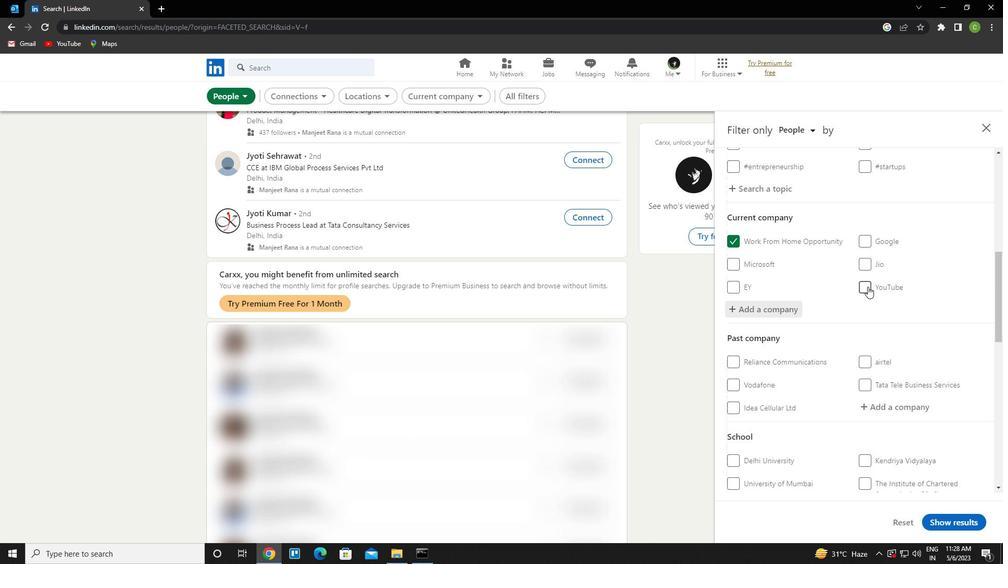 
Action: Mouse moved to (895, 412)
Screenshot: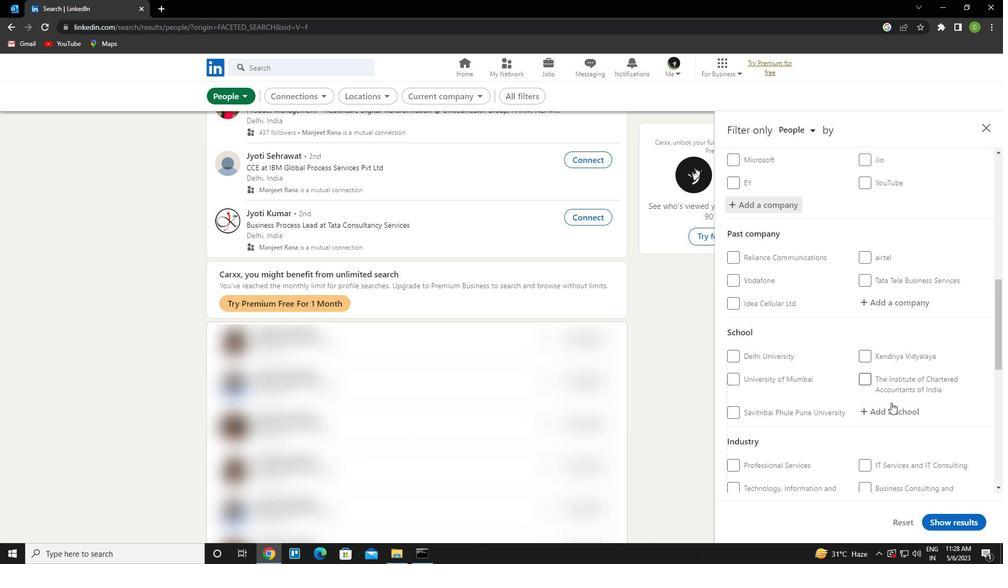 
Action: Mouse pressed left at (895, 412)
Screenshot: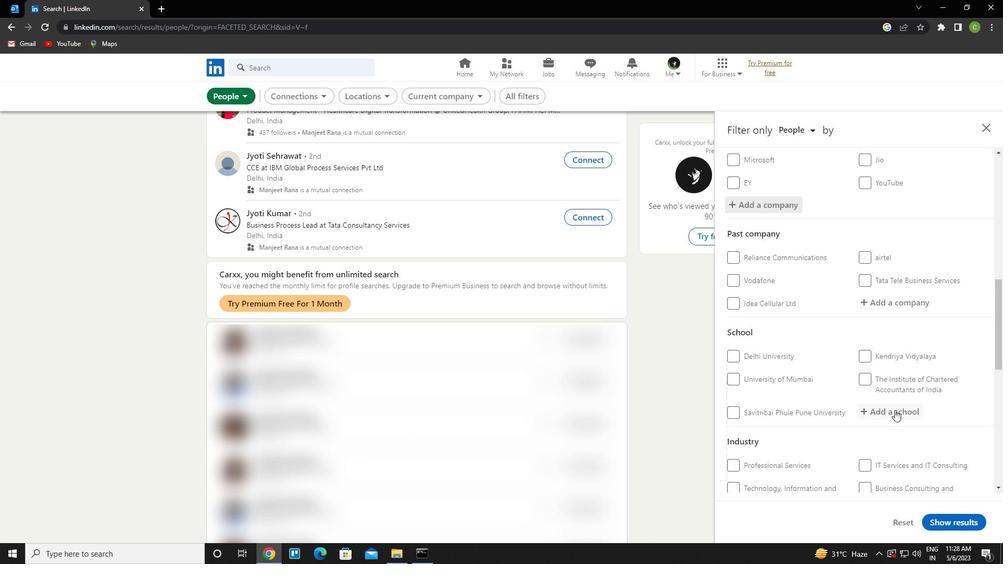 
Action: Key pressed <Key.caps_lock>s<Key.caps_lock>hri<Key.space>guru<Key.space>nam<Key.space>rai<Key.space>school
Screenshot: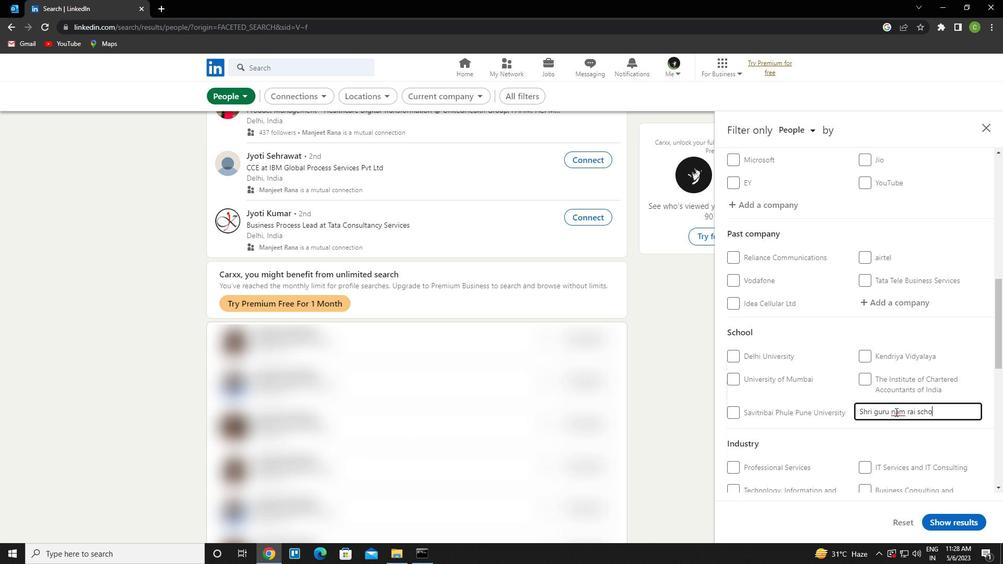 
Action: Mouse pressed left at (895, 412)
Screenshot: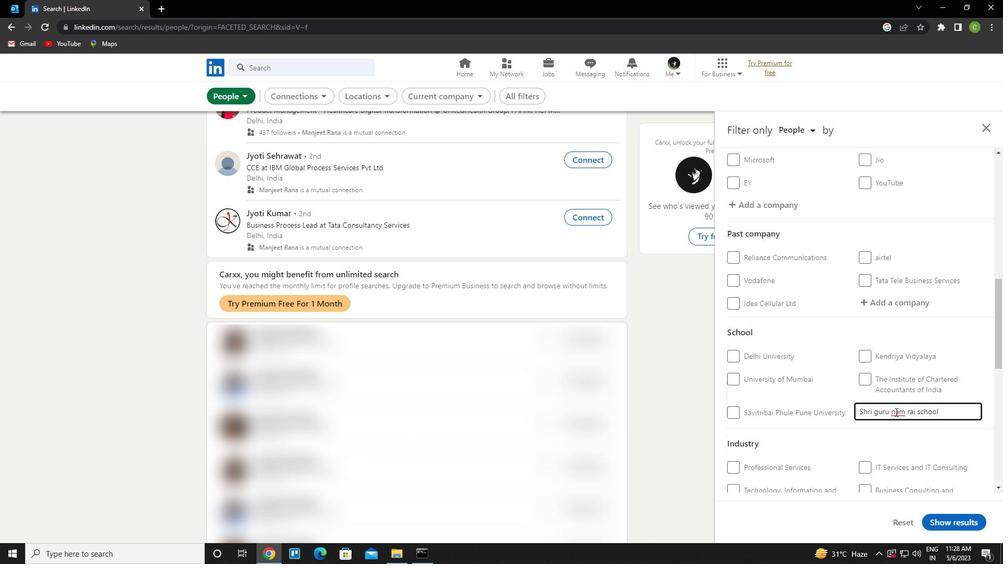 
Action: Key pressed <Key.backspace>r<Key.down><Key.enter>
Screenshot: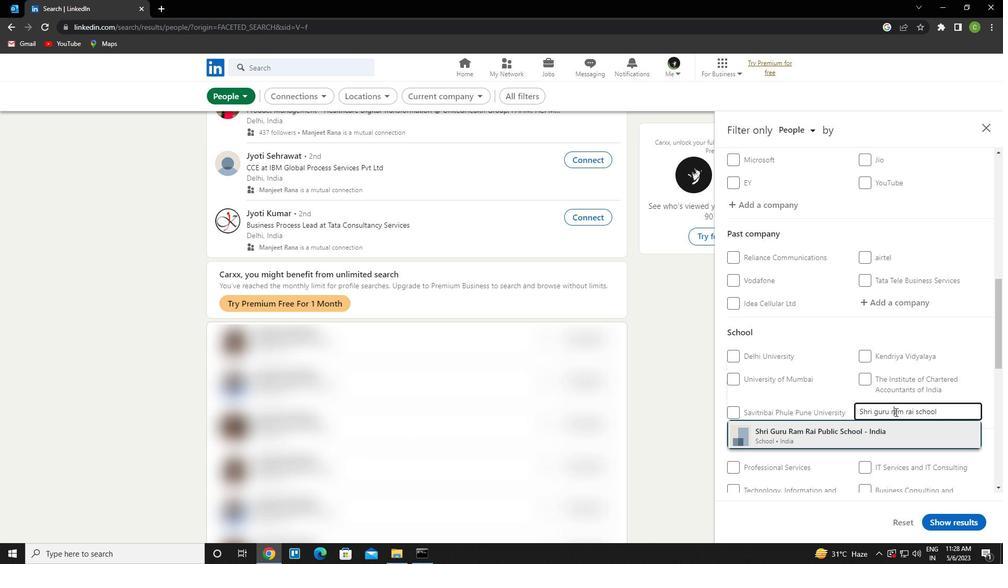 
Action: Mouse scrolled (895, 411) with delta (0, 0)
Screenshot: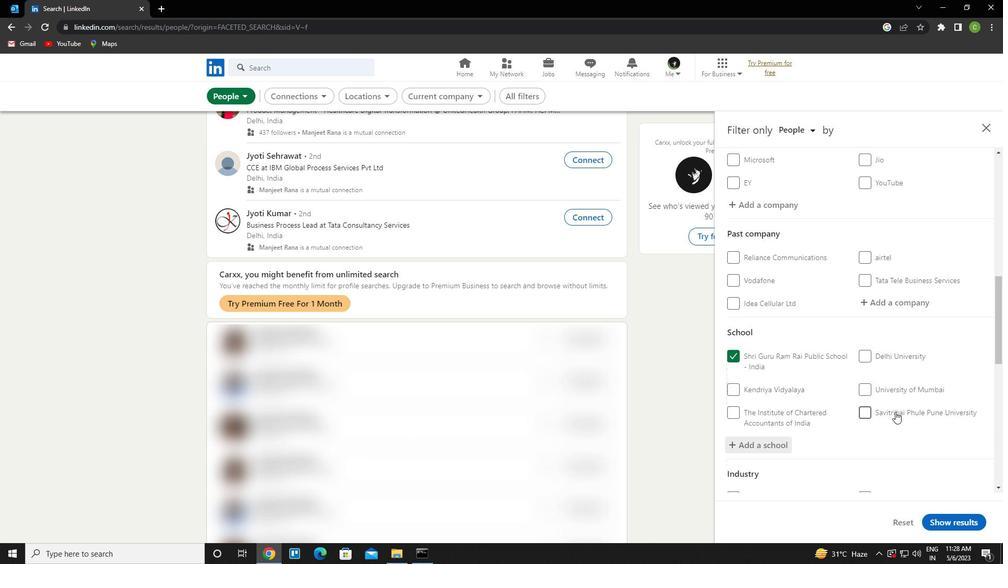 
Action: Mouse scrolled (895, 411) with delta (0, 0)
Screenshot: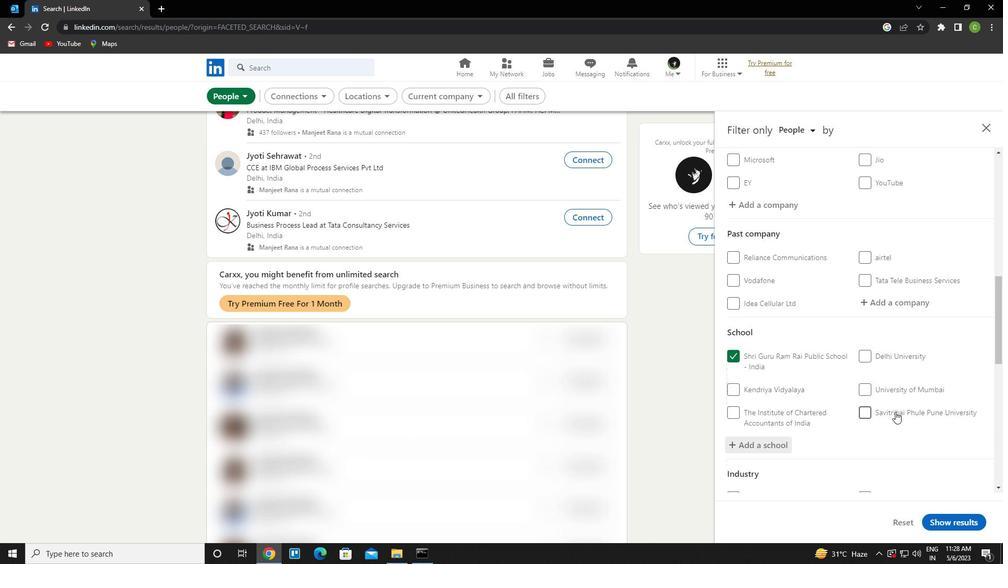 
Action: Mouse scrolled (895, 411) with delta (0, 0)
Screenshot: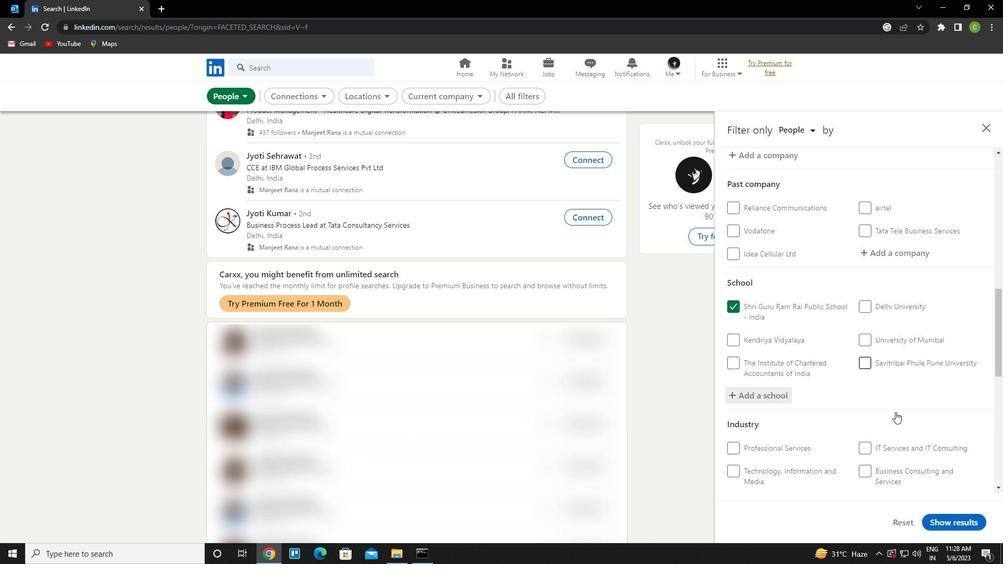
Action: Mouse scrolled (895, 411) with delta (0, 0)
Screenshot: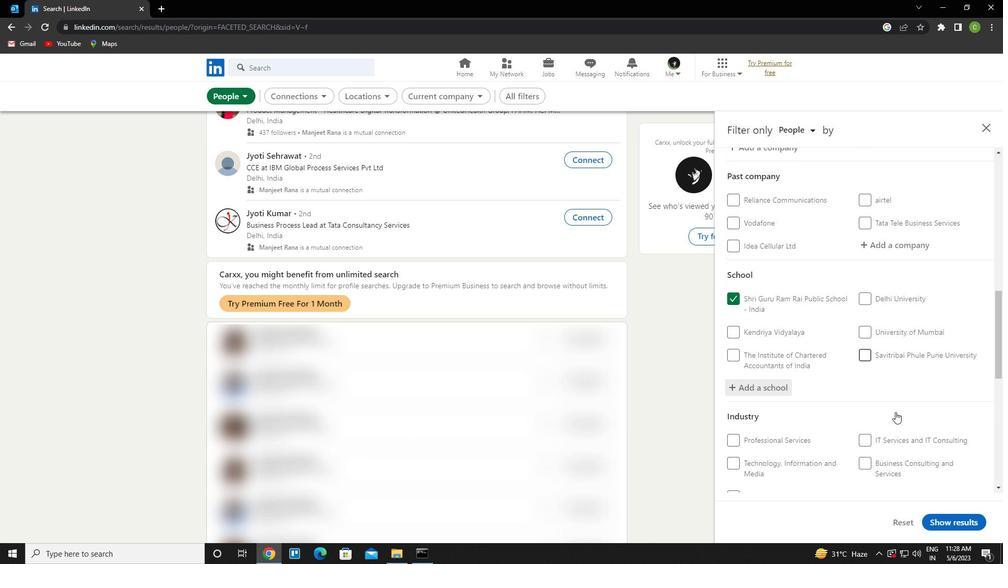 
Action: Mouse scrolled (895, 411) with delta (0, 0)
Screenshot: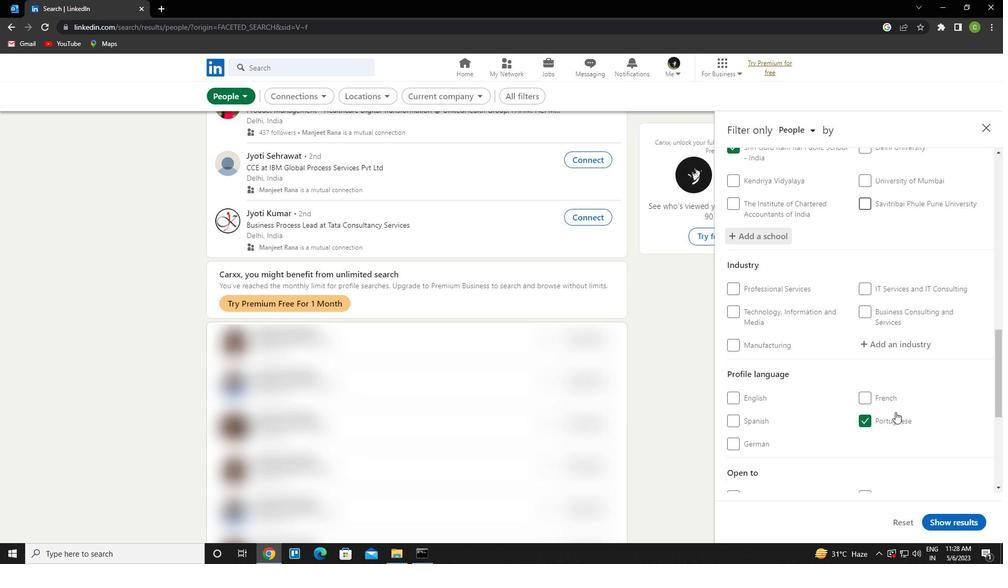 
Action: Mouse scrolled (895, 411) with delta (0, 0)
Screenshot: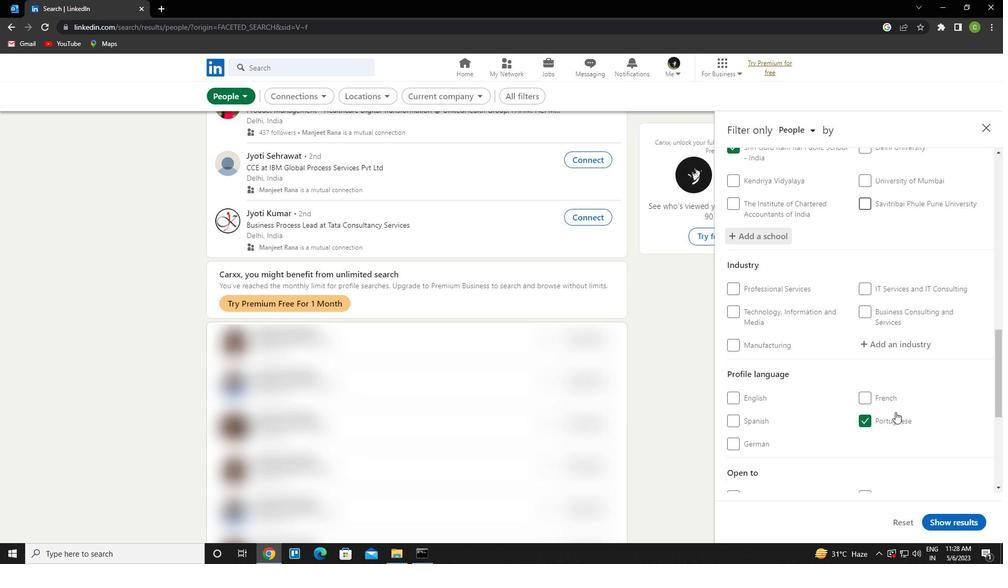 
Action: Mouse scrolled (895, 411) with delta (0, 0)
Screenshot: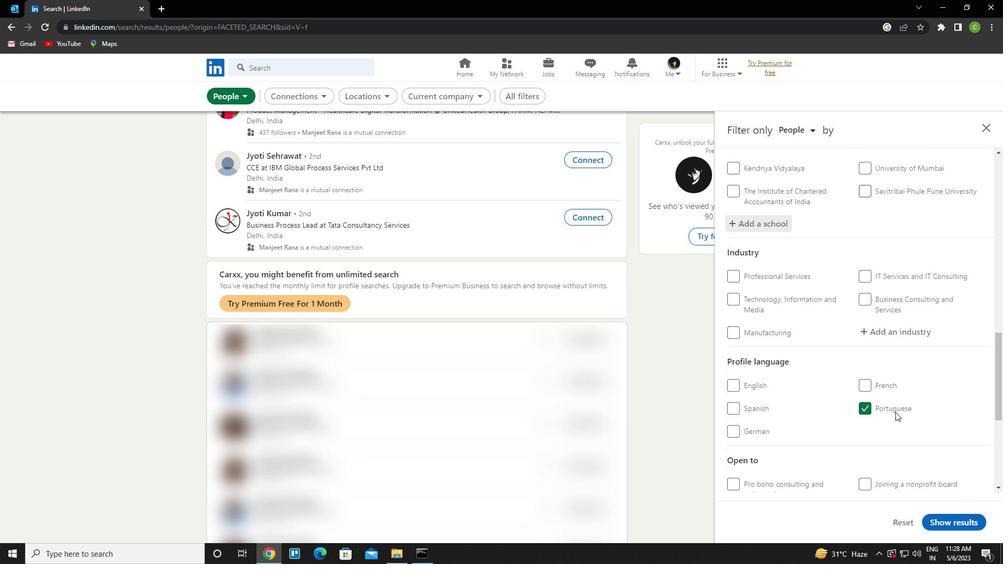 
Action: Mouse scrolled (895, 411) with delta (0, 0)
Screenshot: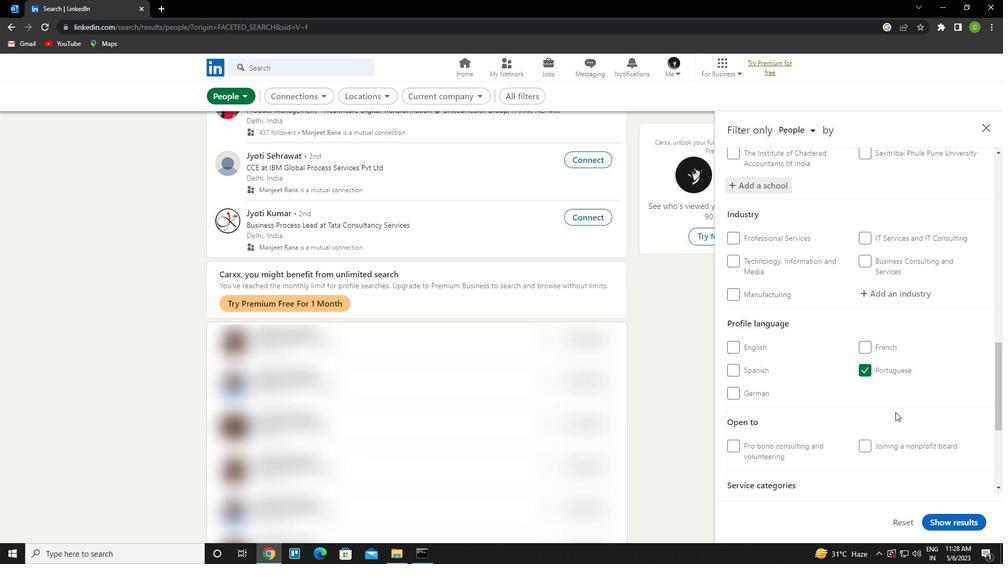 
Action: Mouse moved to (901, 399)
Screenshot: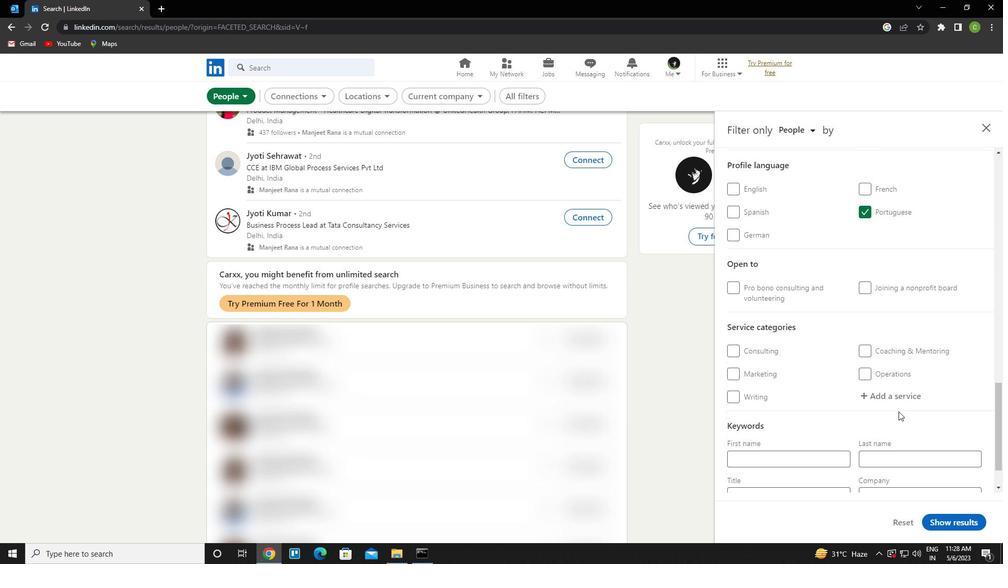 
Action: Mouse scrolled (901, 399) with delta (0, 0)
Screenshot: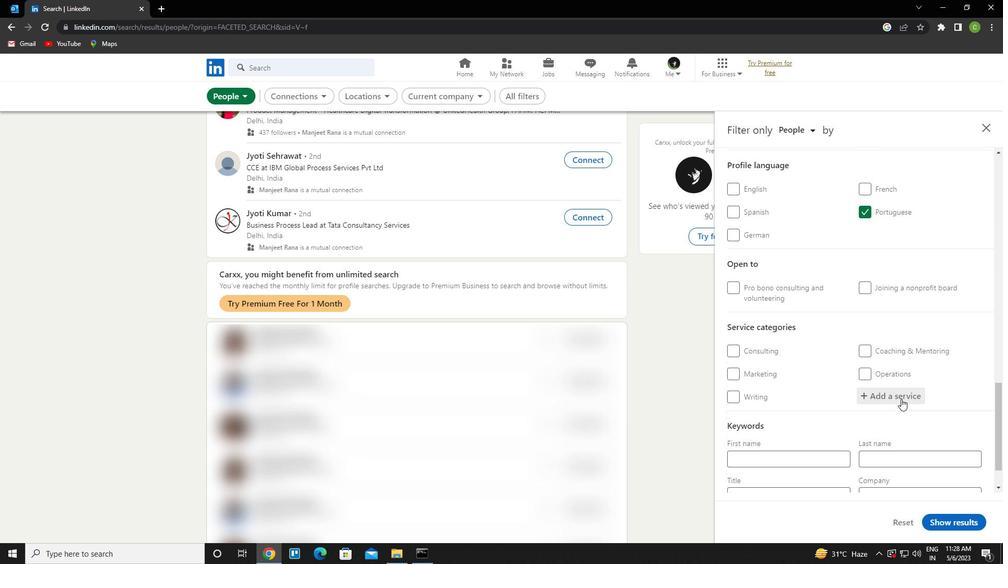 
Action: Mouse scrolled (901, 398) with delta (0, 0)
Screenshot: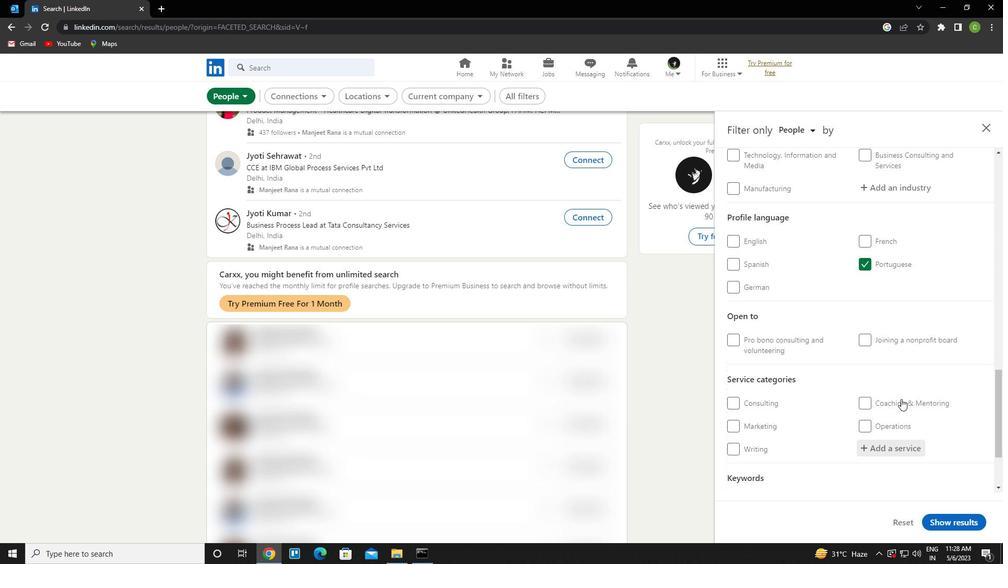 
Action: Mouse scrolled (901, 399) with delta (0, 0)
Screenshot: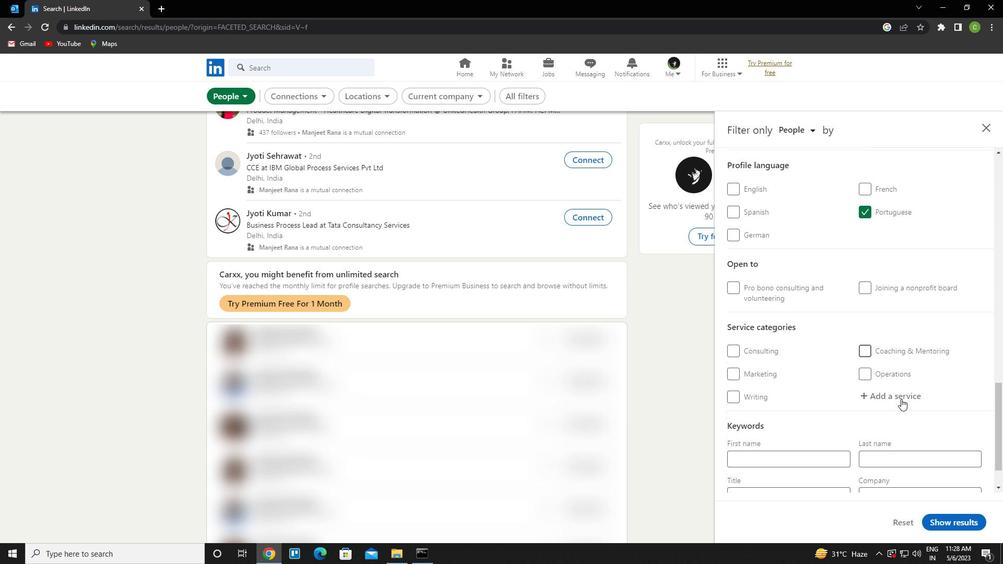 
Action: Mouse scrolled (901, 399) with delta (0, 0)
Screenshot: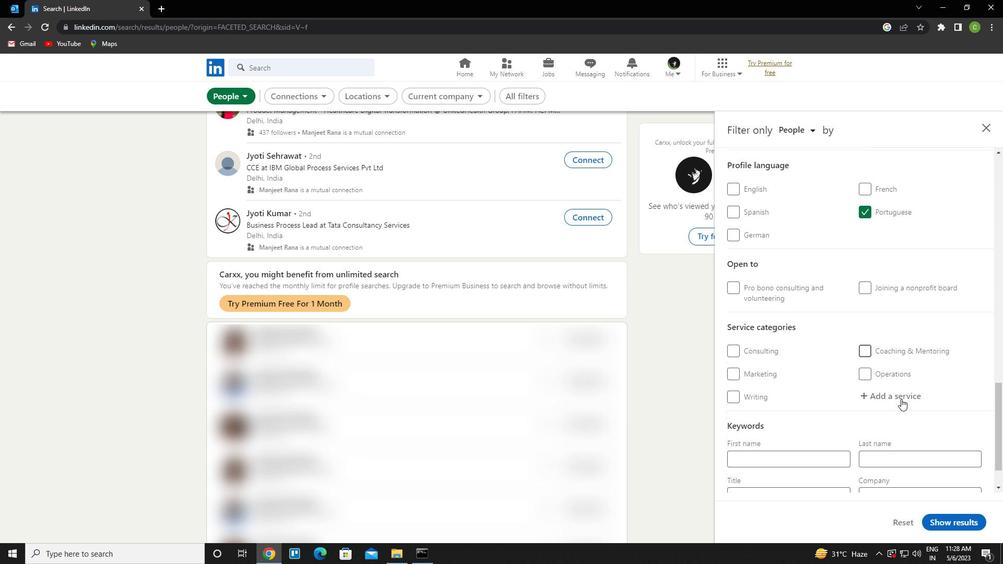 
Action: Mouse scrolled (901, 399) with delta (0, 0)
Screenshot: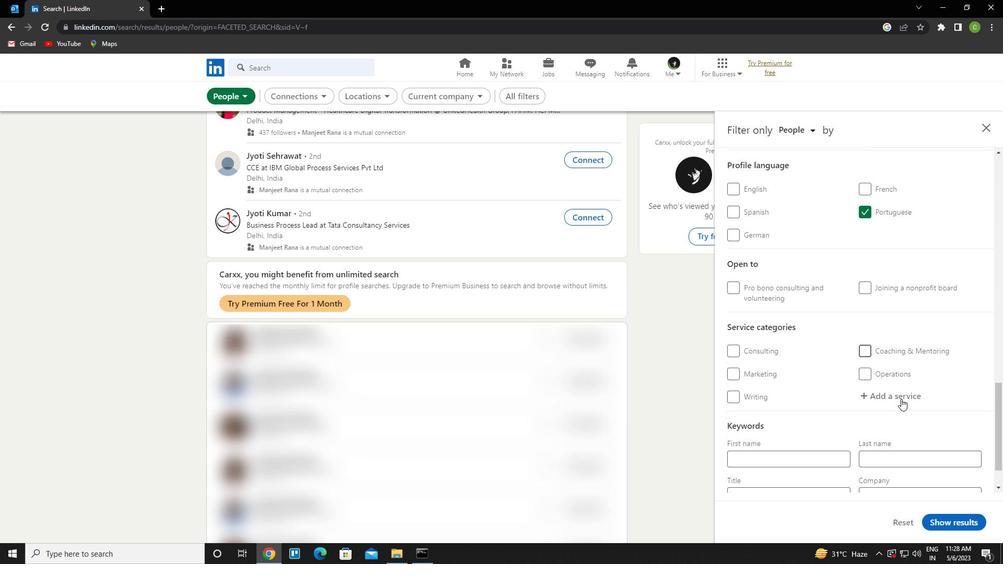 
Action: Mouse moved to (901, 290)
Screenshot: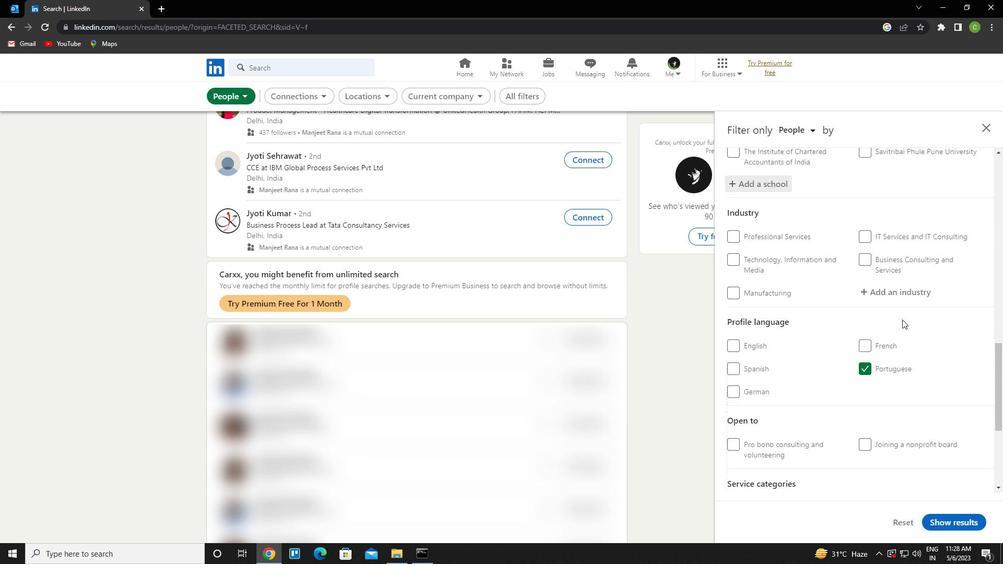 
Action: Mouse pressed left at (901, 290)
Screenshot: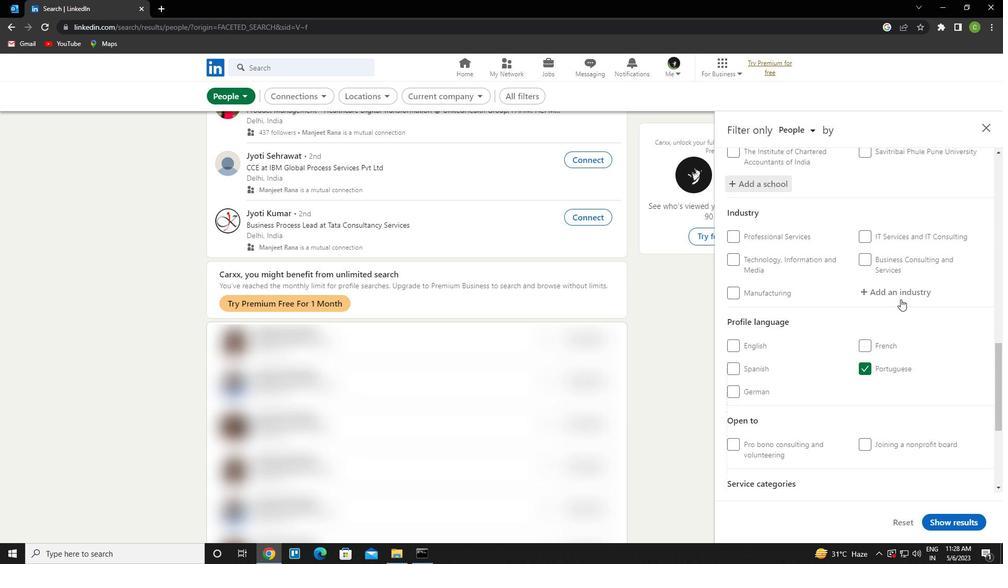 
Action: Key pressed <Key.caps_lock>w<Key.caps_lock>holesale<Key.space>metals<Key.down><Key.enter>
Screenshot: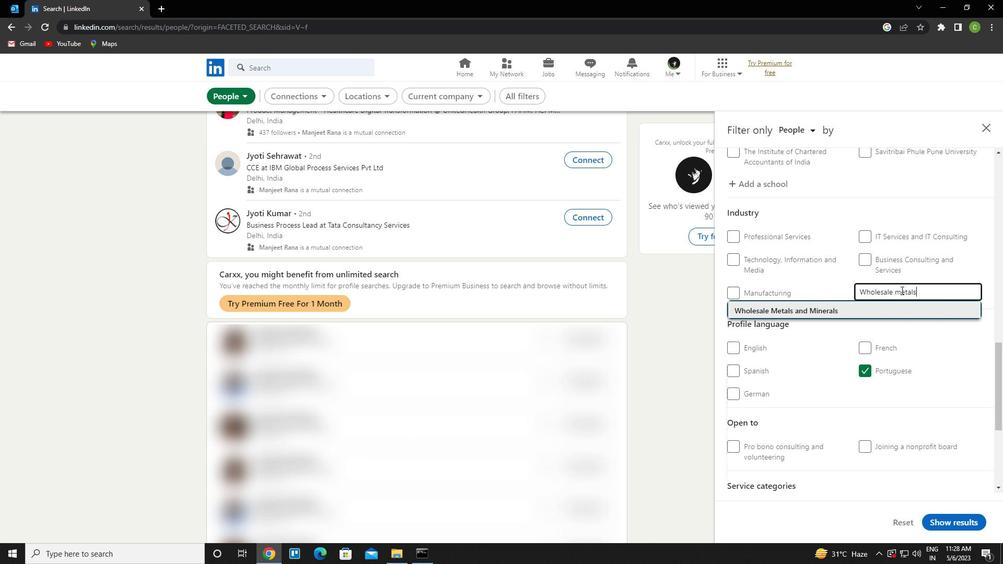 
Action: Mouse scrolled (901, 290) with delta (0, 0)
Screenshot: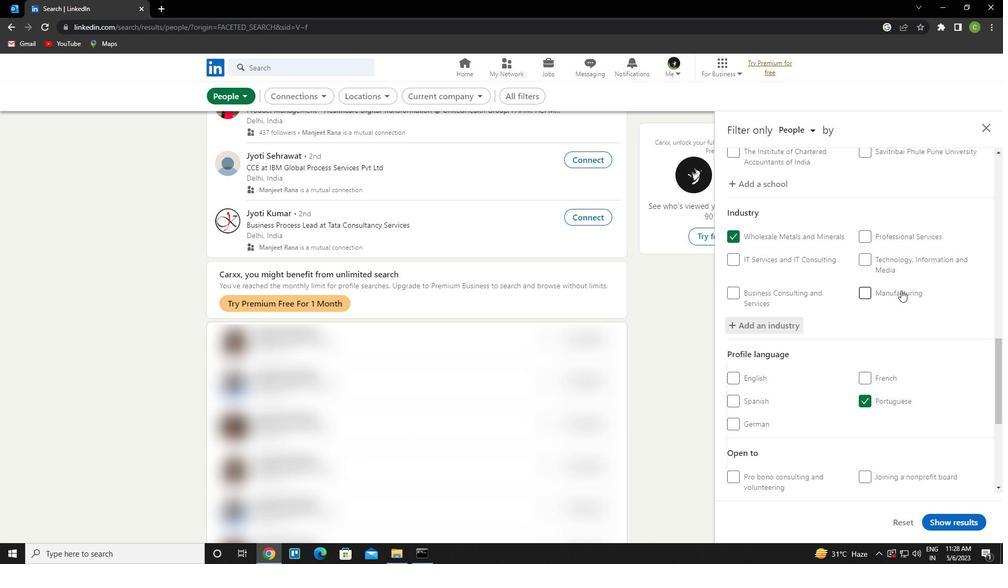 
Action: Mouse scrolled (901, 290) with delta (0, 0)
Screenshot: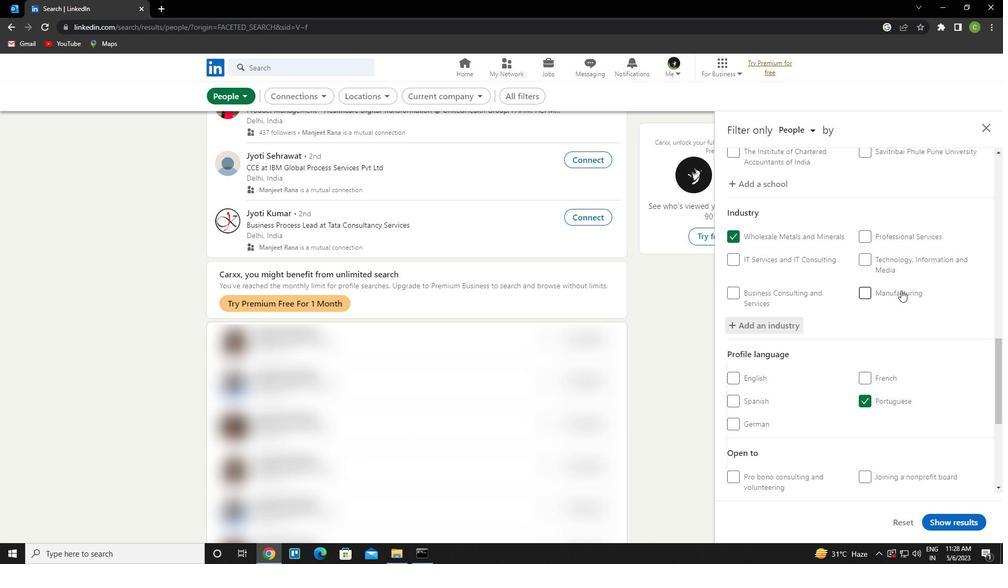 
Action: Mouse scrolled (901, 290) with delta (0, 0)
Screenshot: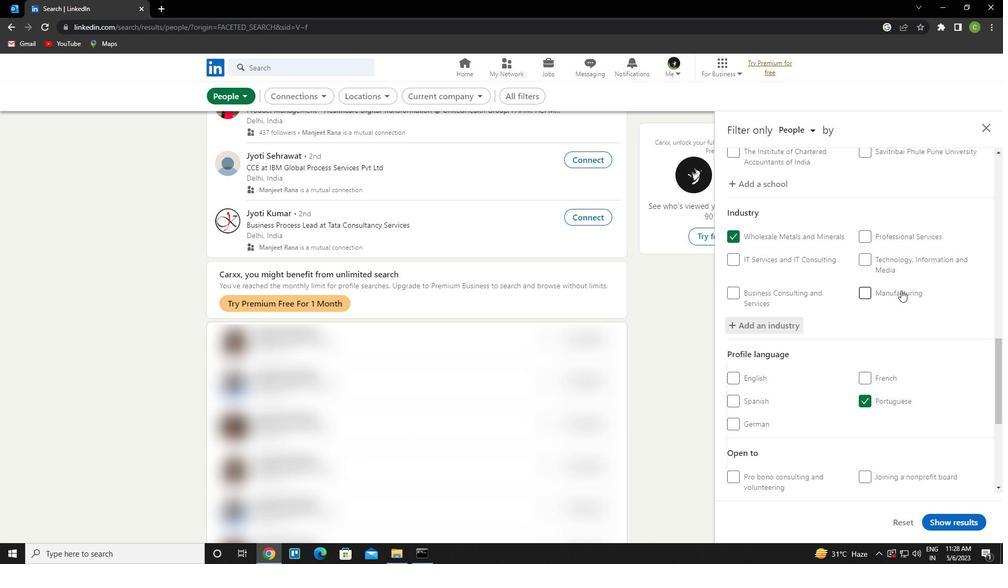 
Action: Mouse scrolled (901, 290) with delta (0, 0)
Screenshot: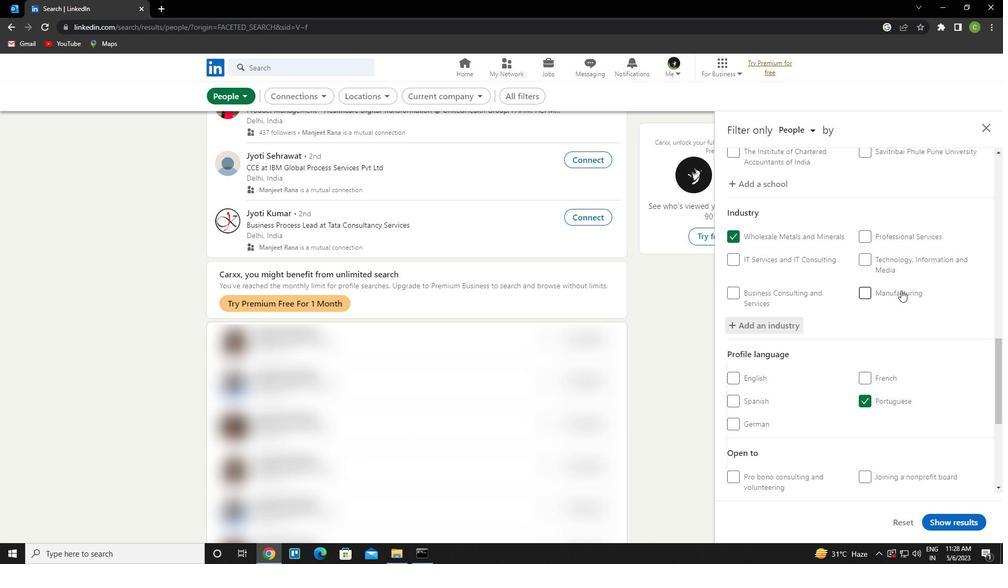 
Action: Mouse scrolled (901, 290) with delta (0, 0)
Screenshot: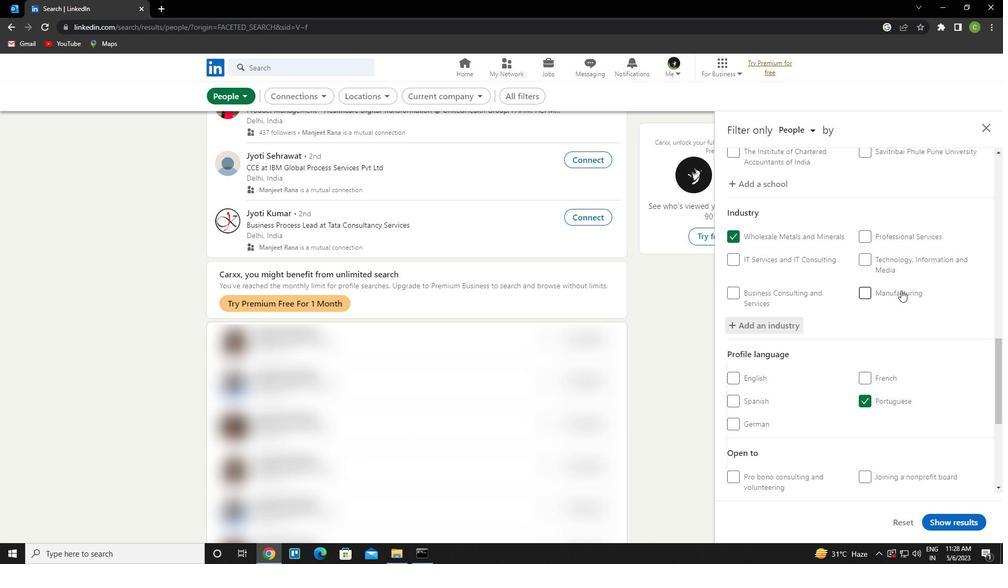 
Action: Mouse moved to (892, 350)
Screenshot: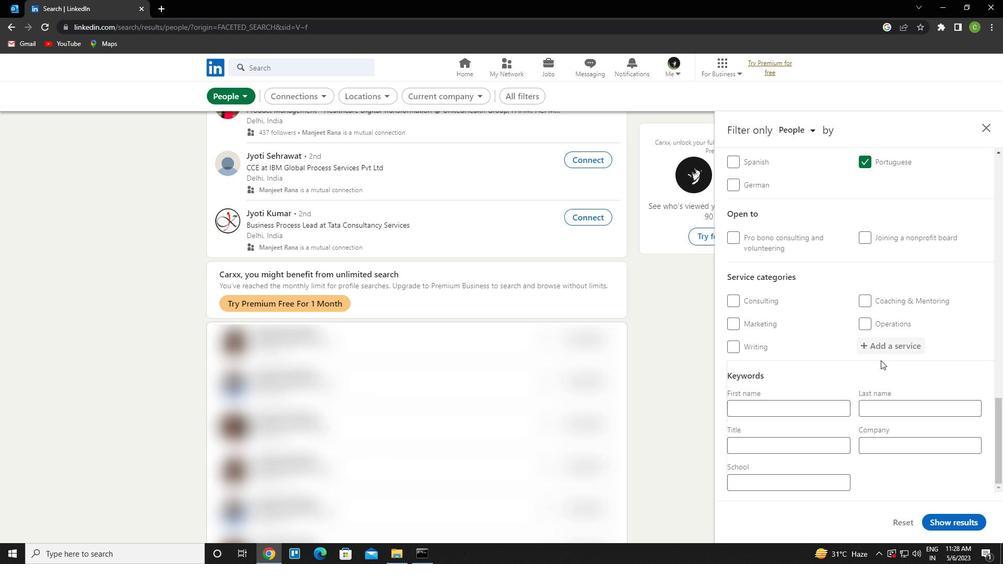 
Action: Mouse pressed left at (892, 350)
Screenshot: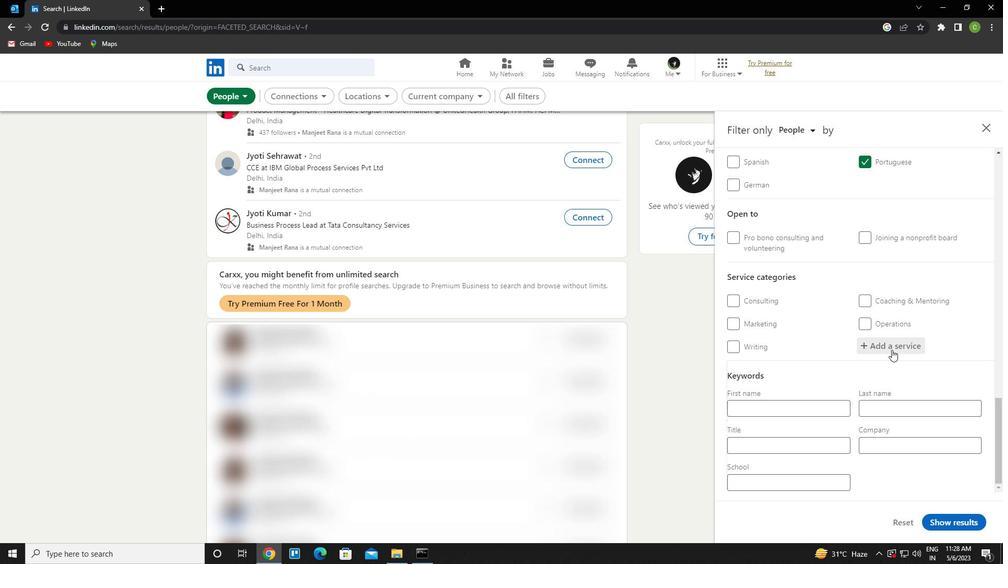 
Action: Key pressed <Key.caps_lock>s<Key.caps_lock>earch<Key.space>engine<Key.down><Key.enter>
Screenshot: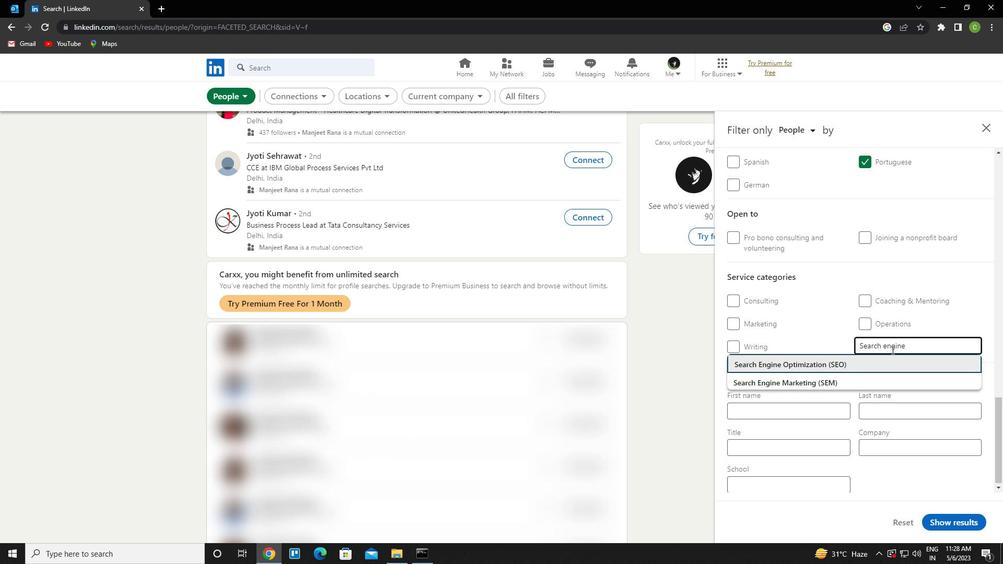 
Action: Mouse scrolled (892, 349) with delta (0, 0)
Screenshot: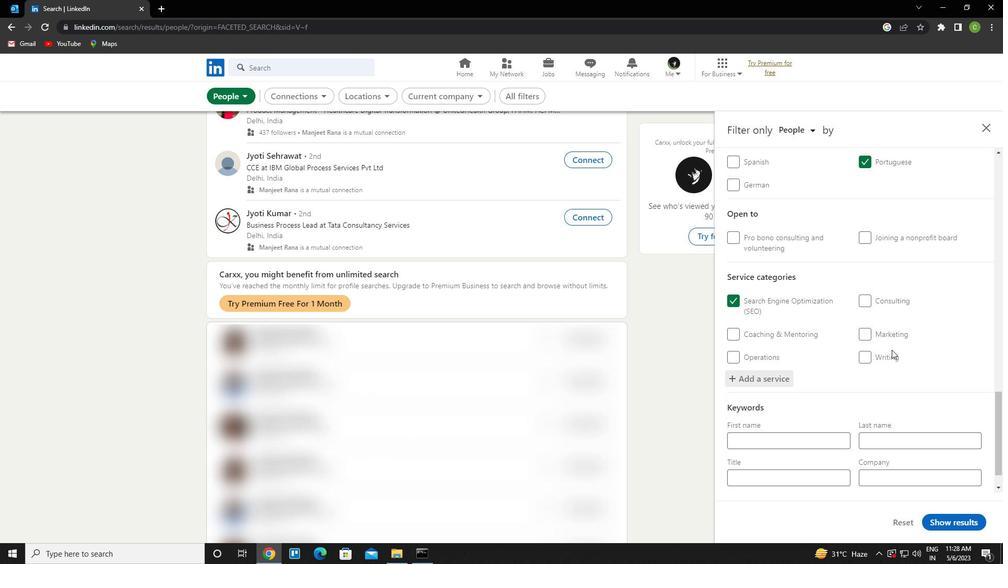
Action: Mouse scrolled (892, 349) with delta (0, 0)
Screenshot: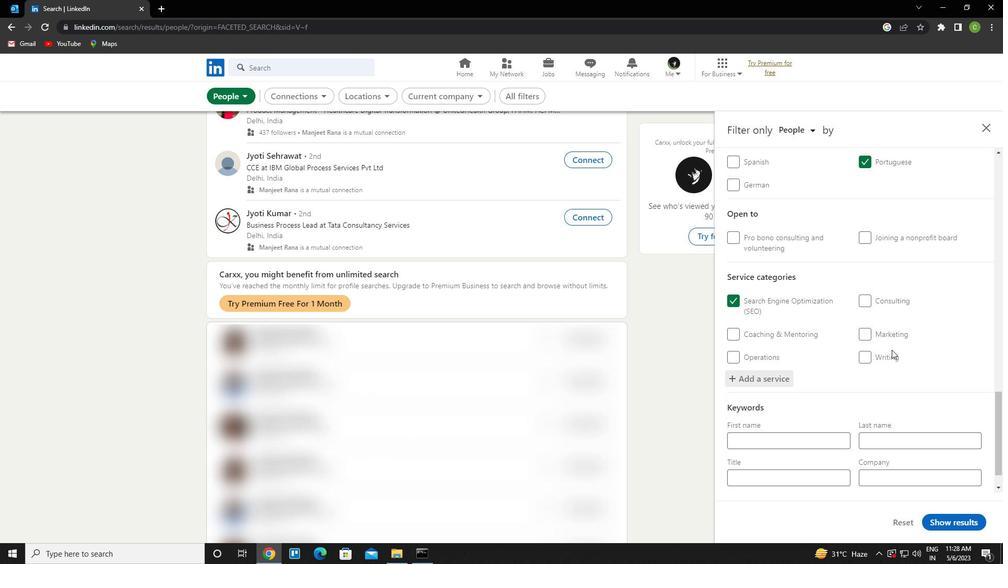 
Action: Mouse scrolled (892, 349) with delta (0, 0)
Screenshot: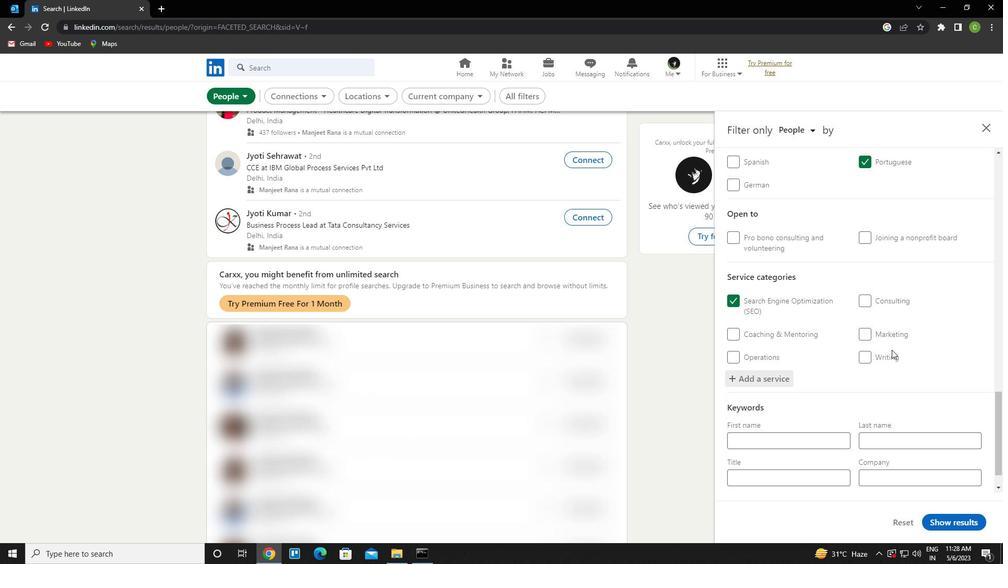 
Action: Mouse scrolled (892, 349) with delta (0, 0)
Screenshot: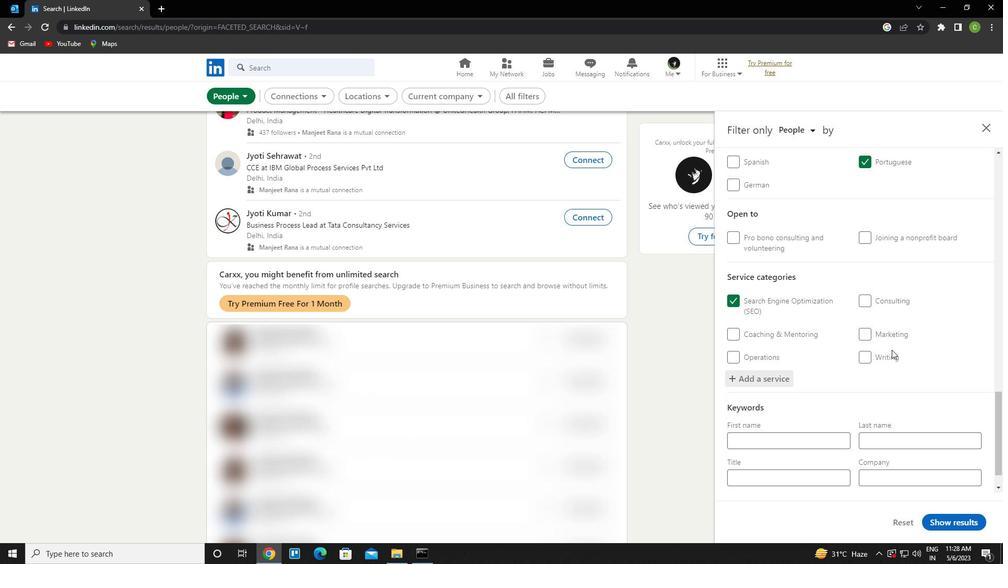 
Action: Mouse scrolled (892, 349) with delta (0, 0)
Screenshot: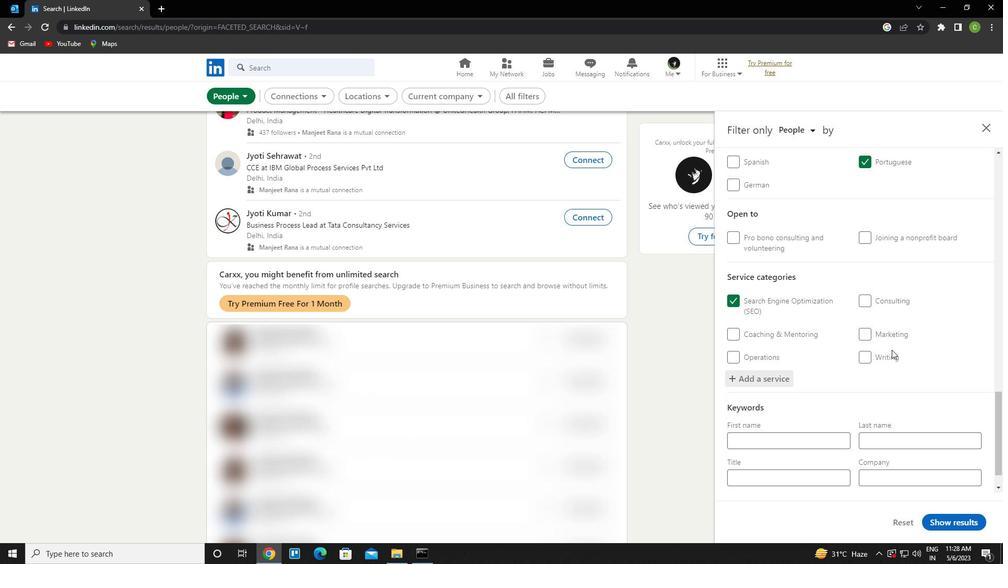 
Action: Mouse scrolled (892, 349) with delta (0, 0)
Screenshot: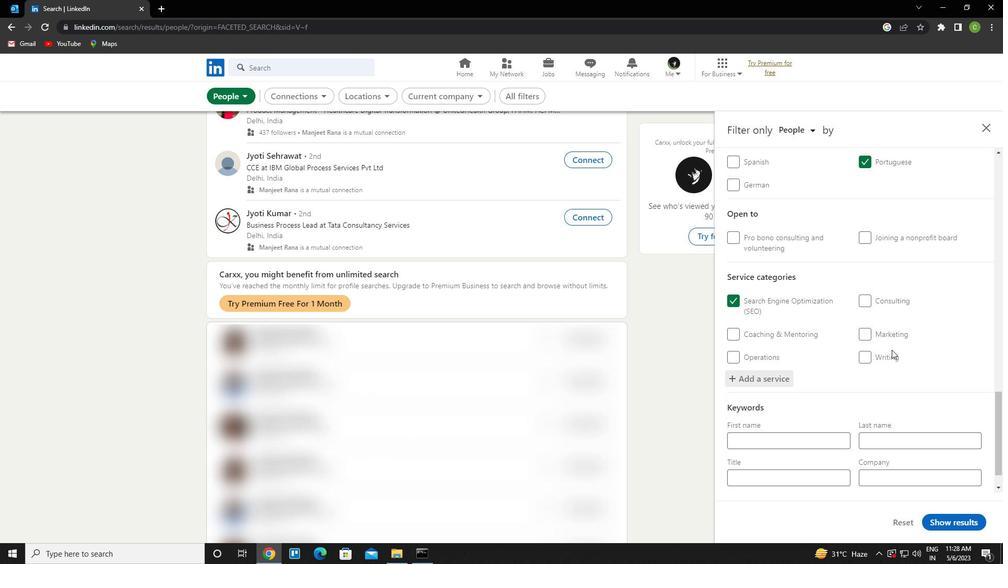 
Action: Mouse scrolled (892, 349) with delta (0, 0)
Screenshot: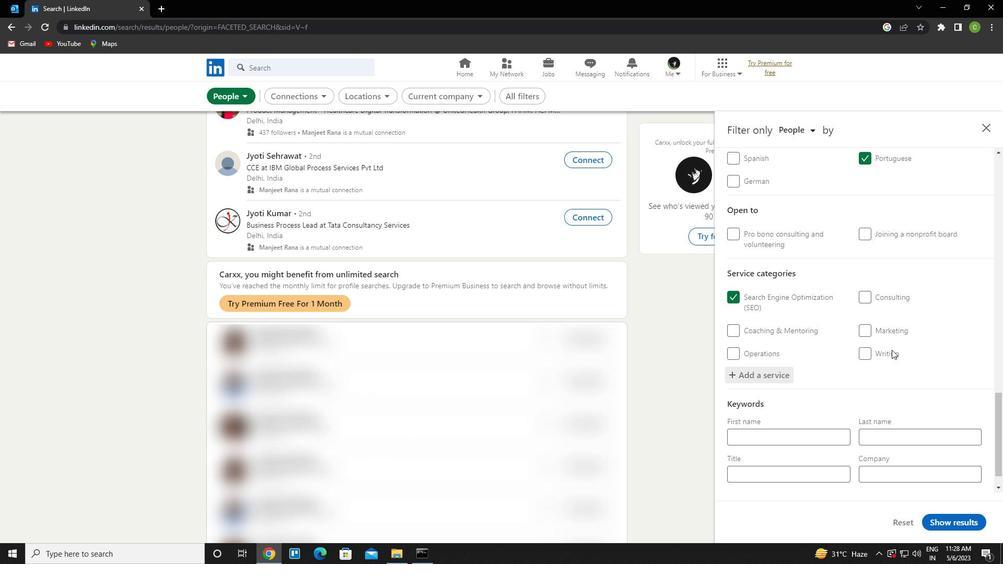 
Action: Mouse moved to (800, 446)
Screenshot: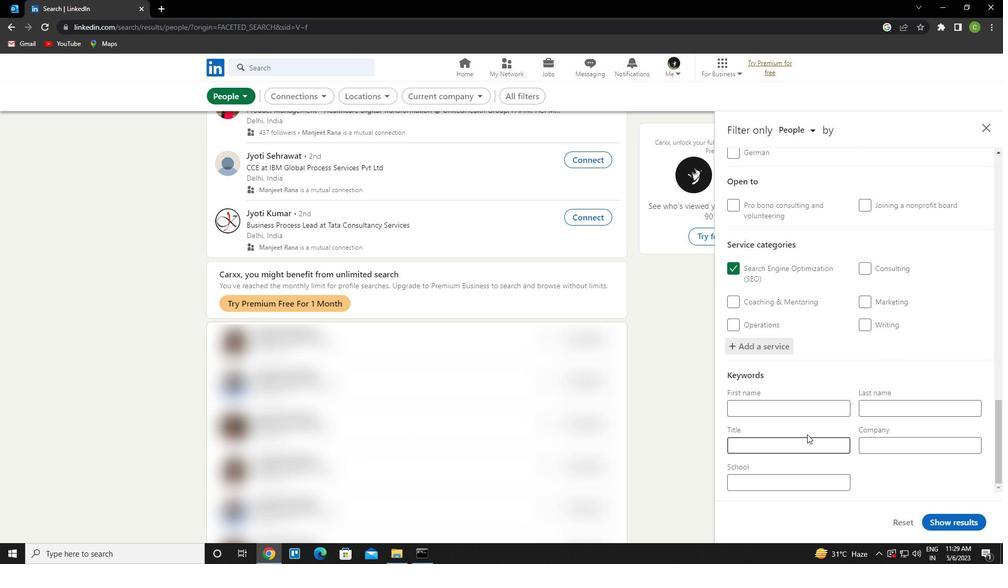 
Action: Mouse pressed left at (800, 446)
Screenshot: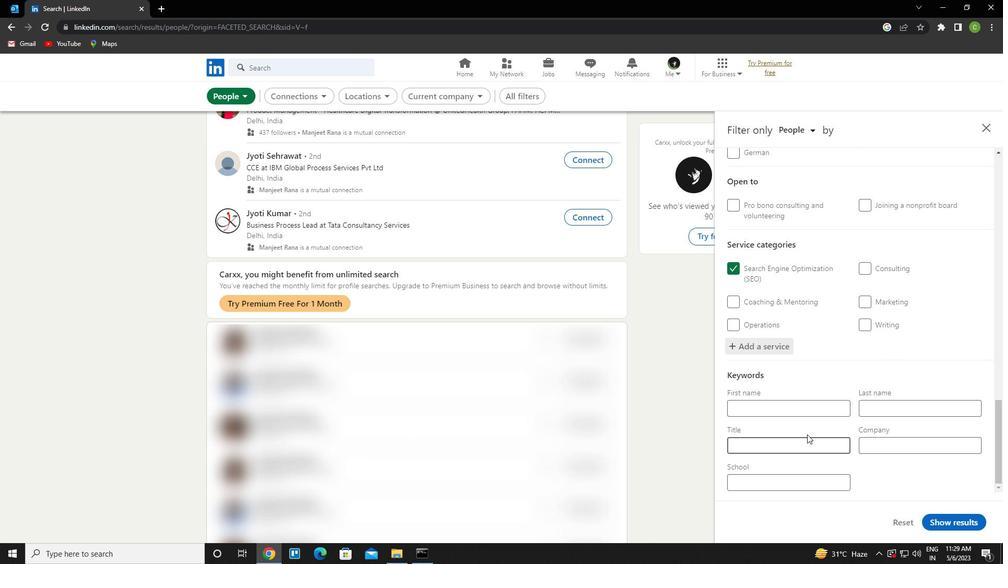 
Action: Key pressed <Key.caps_lock>f<Key.caps_lock>ilm<Key.space><Key.caps_lock>c<Key.caps_lock>ritis<Key.backspace>cs
Screenshot: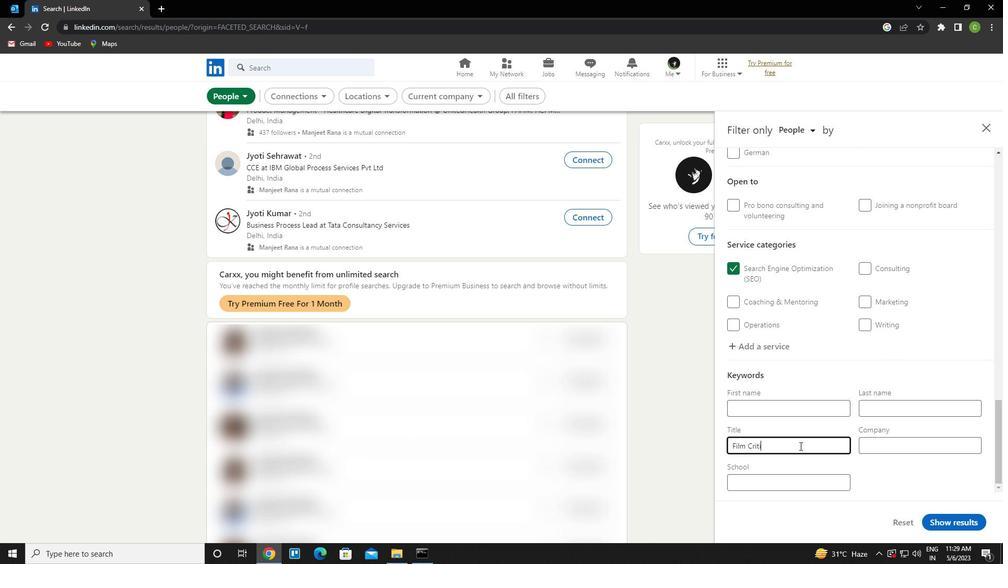 
Action: Mouse scrolled (800, 446) with delta (0, 0)
Screenshot: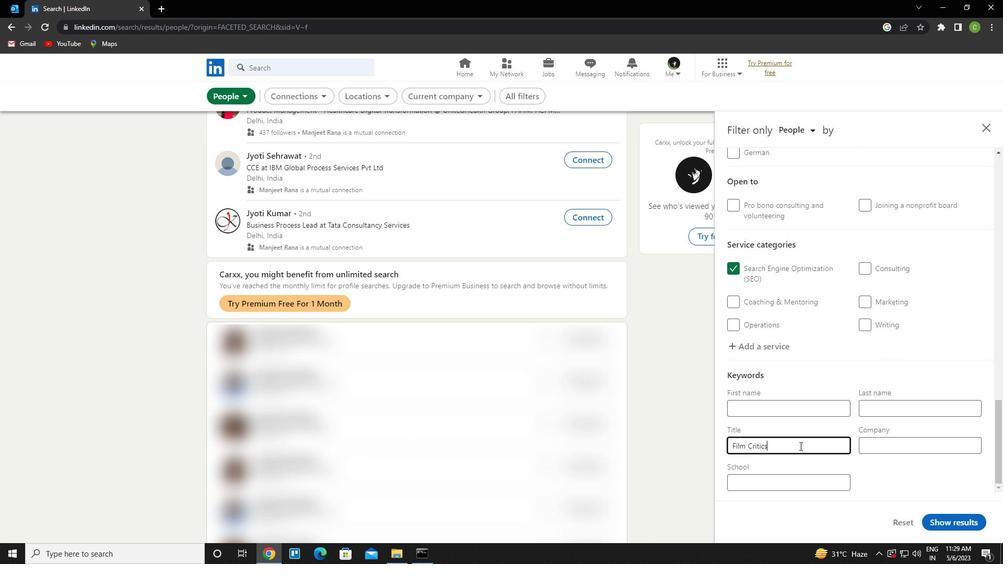
Action: Mouse moved to (963, 523)
Screenshot: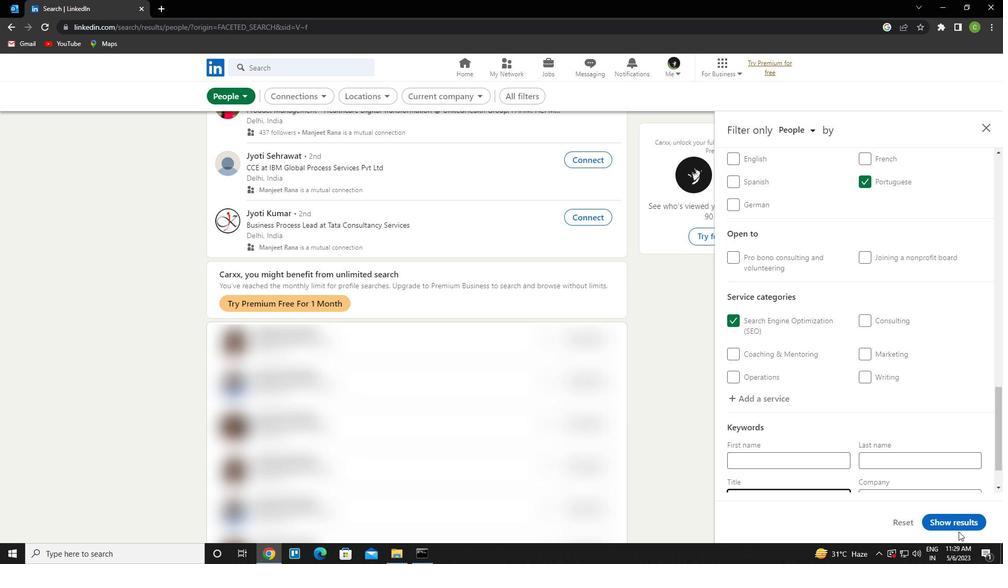 
Action: Mouse pressed left at (963, 523)
Screenshot: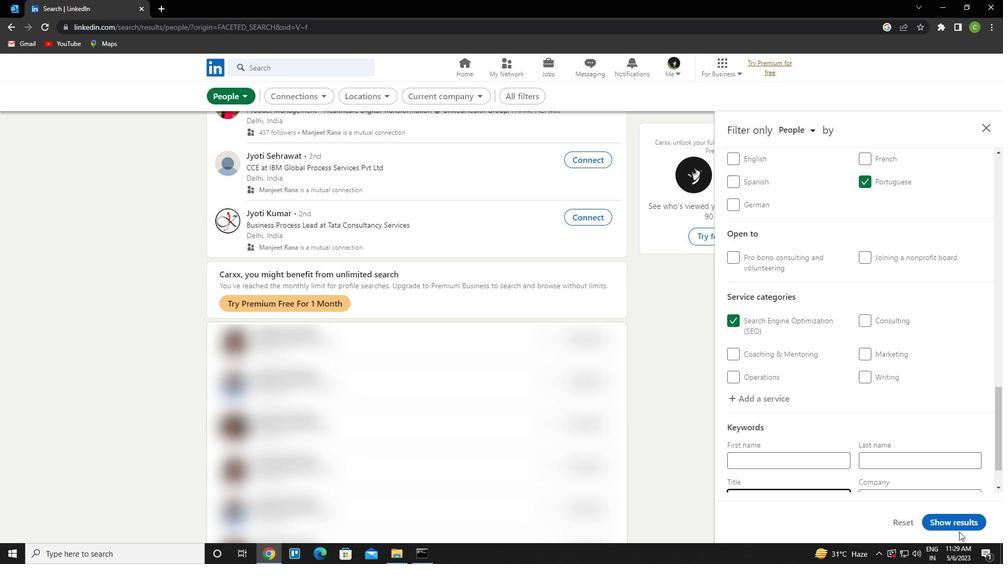 
Action: Mouse moved to (438, 455)
Screenshot: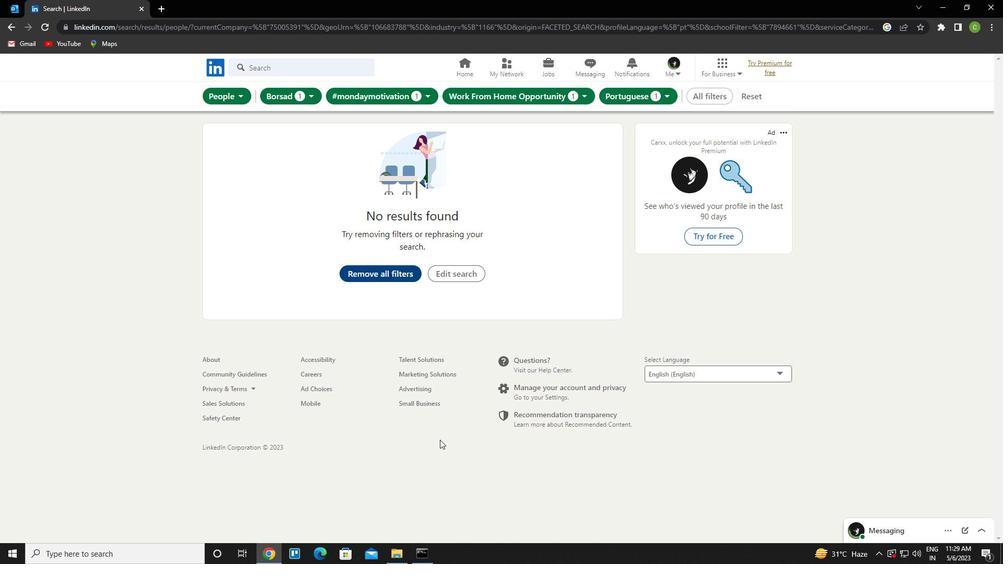 
